 Task: Look for space in Sawara, Japan from 4th August, 2023 to 8th August, 2023 for 1 adult in price range Rs.10000 to Rs.15000. Place can be private room with 1  bedroom having 1 bed and 1 bathroom. Property type can be flatguest house, hotel. Amenities needed are: wifi. Booking option can be shelf check-in. Required host language is English.
Action: Mouse moved to (527, 137)
Screenshot: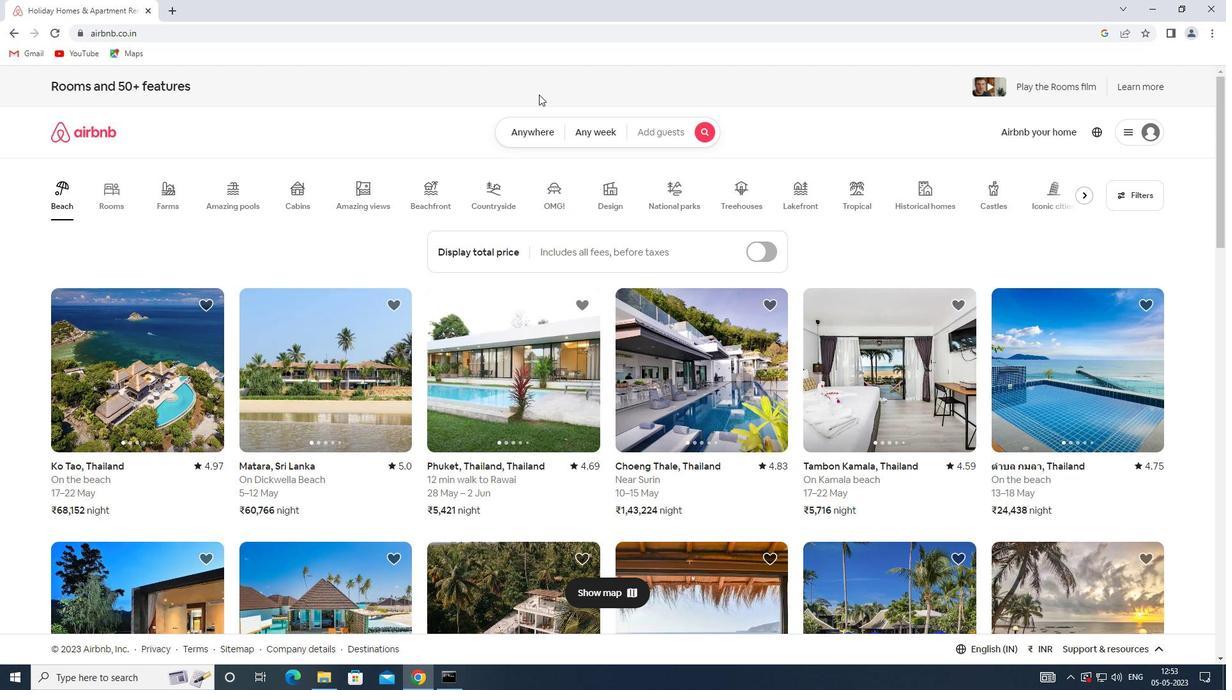 
Action: Mouse pressed left at (527, 137)
Screenshot: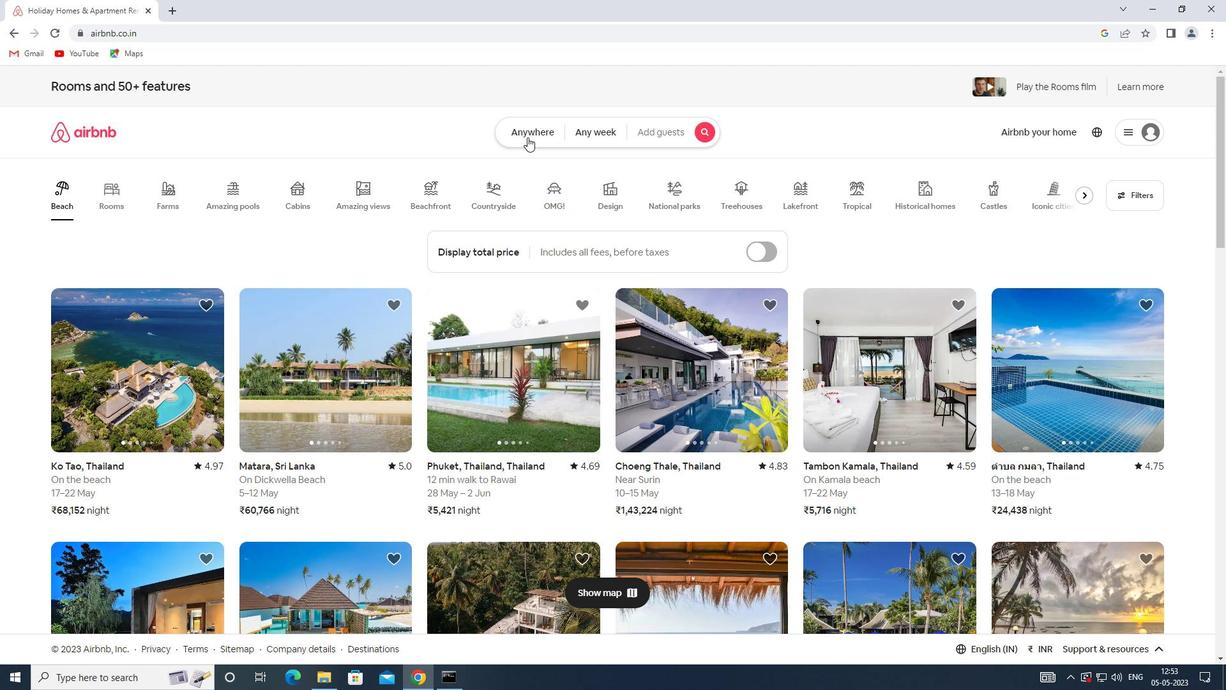 
Action: Mouse moved to (414, 175)
Screenshot: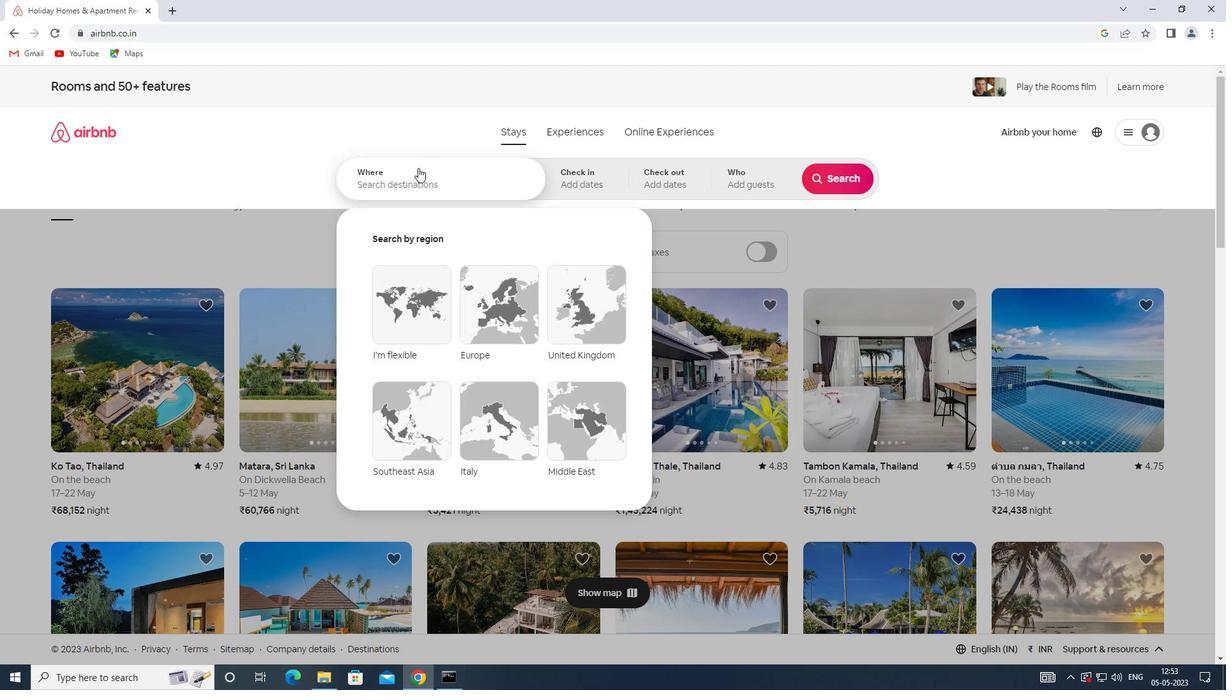 
Action: Mouse pressed left at (414, 175)
Screenshot: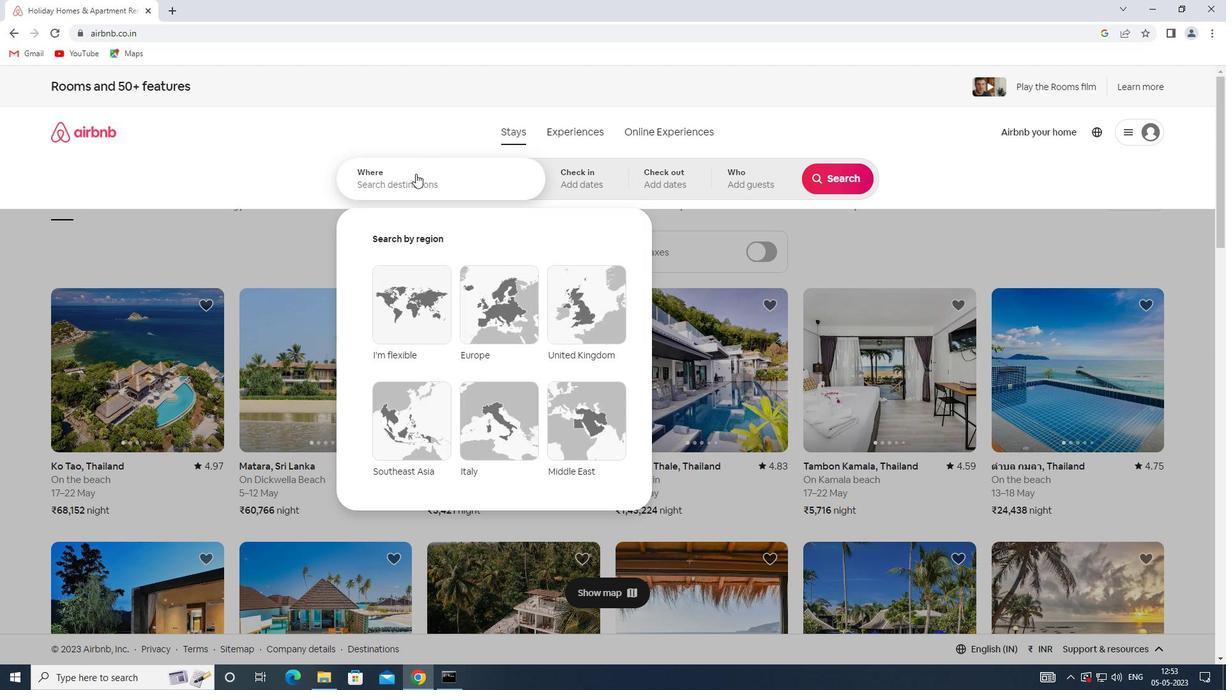 
Action: Key pressed <Key.shift>SAWARA,<Key.shift>JAPAN
Screenshot: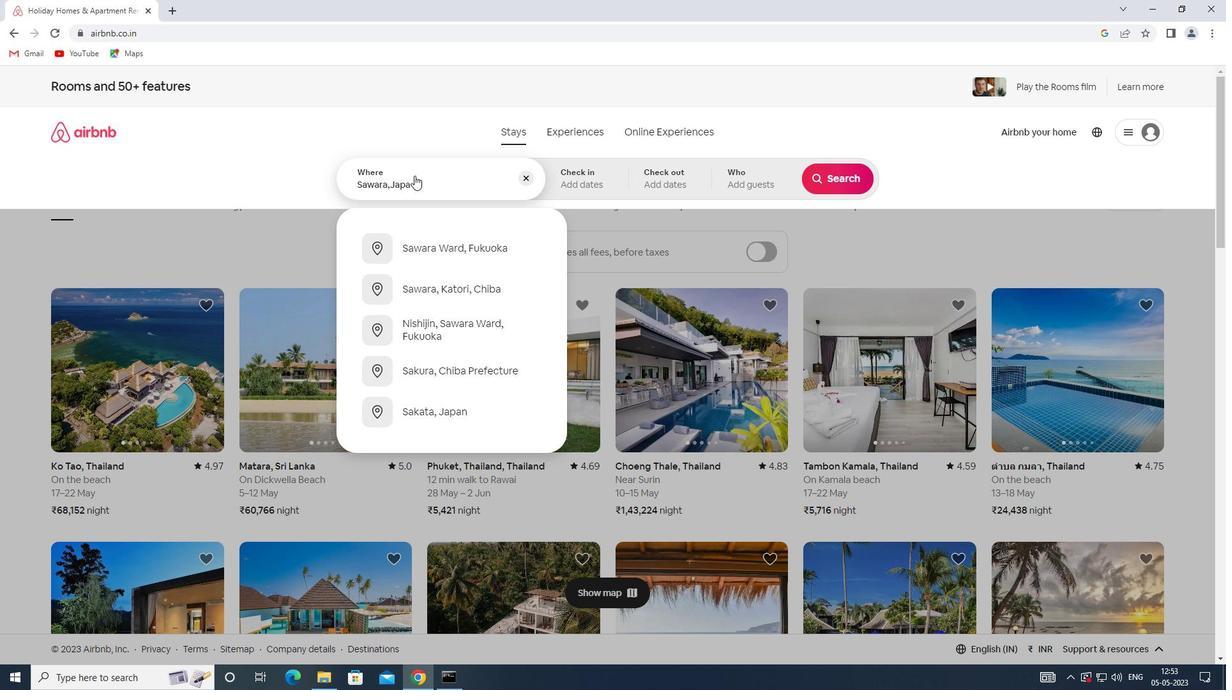 
Action: Mouse moved to (559, 191)
Screenshot: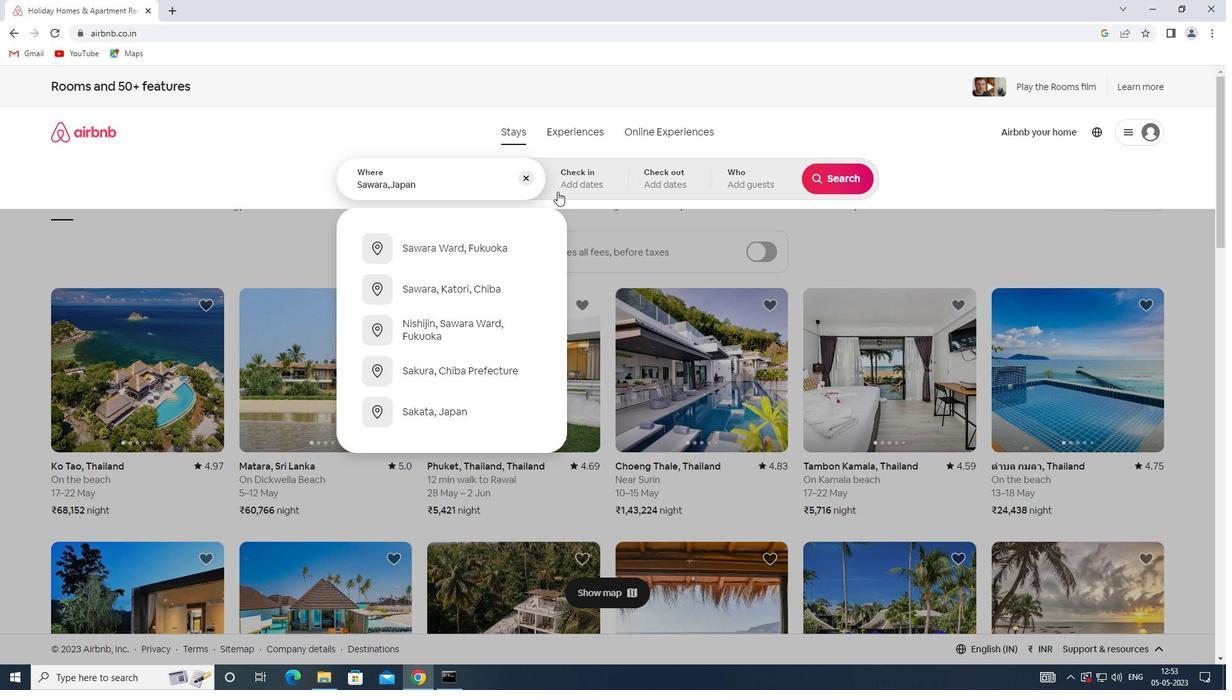 
Action: Mouse pressed left at (559, 191)
Screenshot: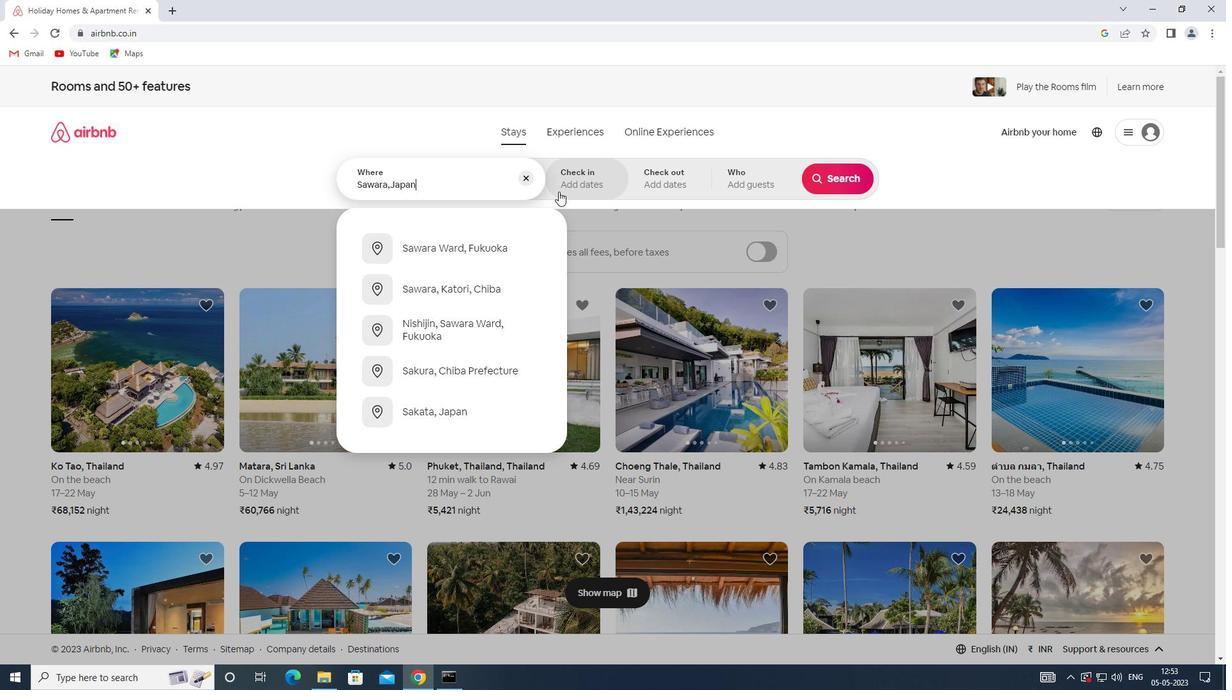 
Action: Mouse moved to (835, 282)
Screenshot: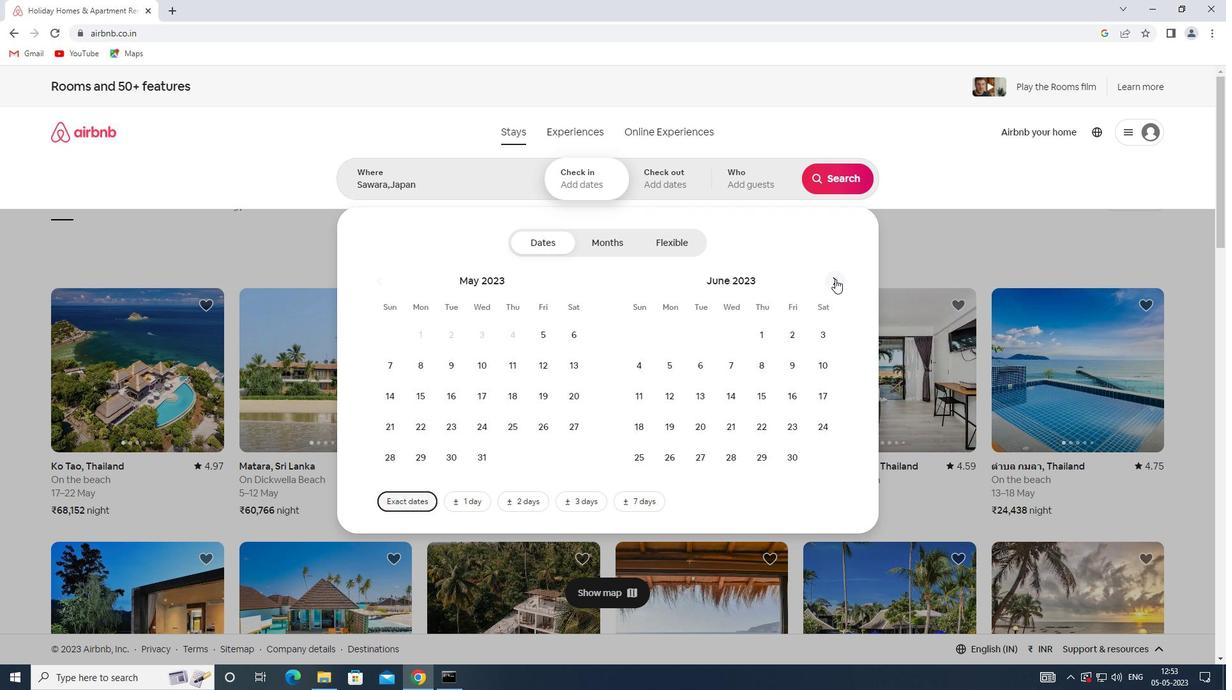 
Action: Mouse pressed left at (835, 282)
Screenshot: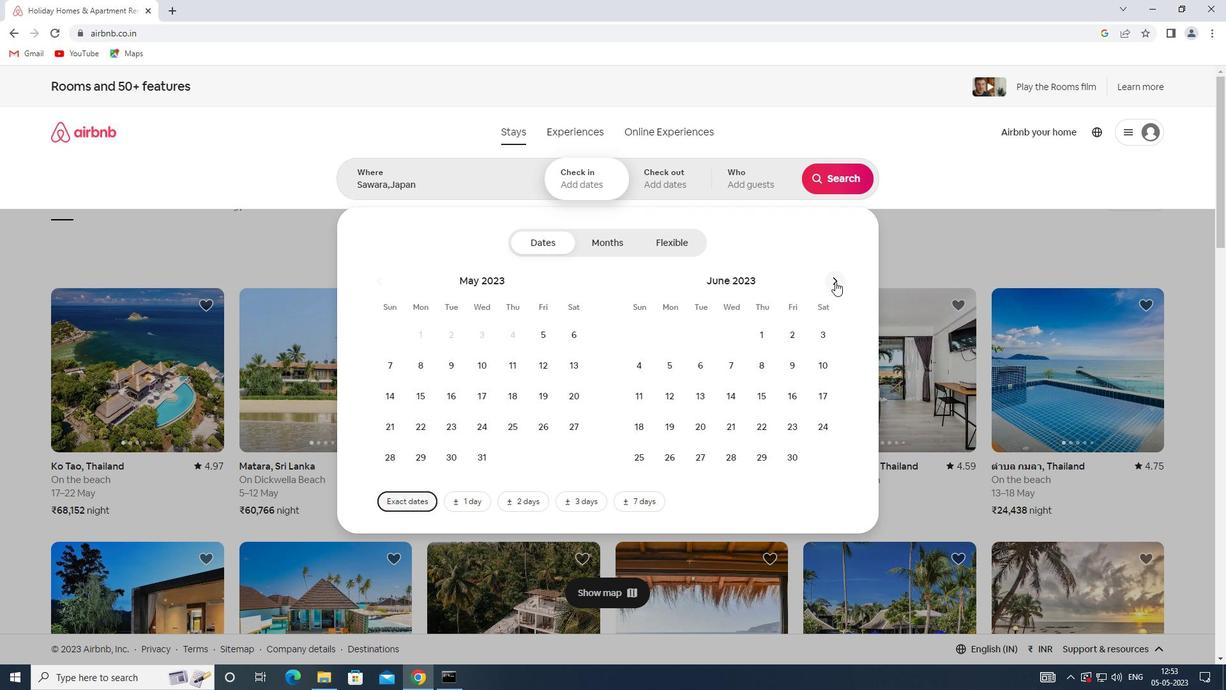 
Action: Mouse pressed left at (835, 282)
Screenshot: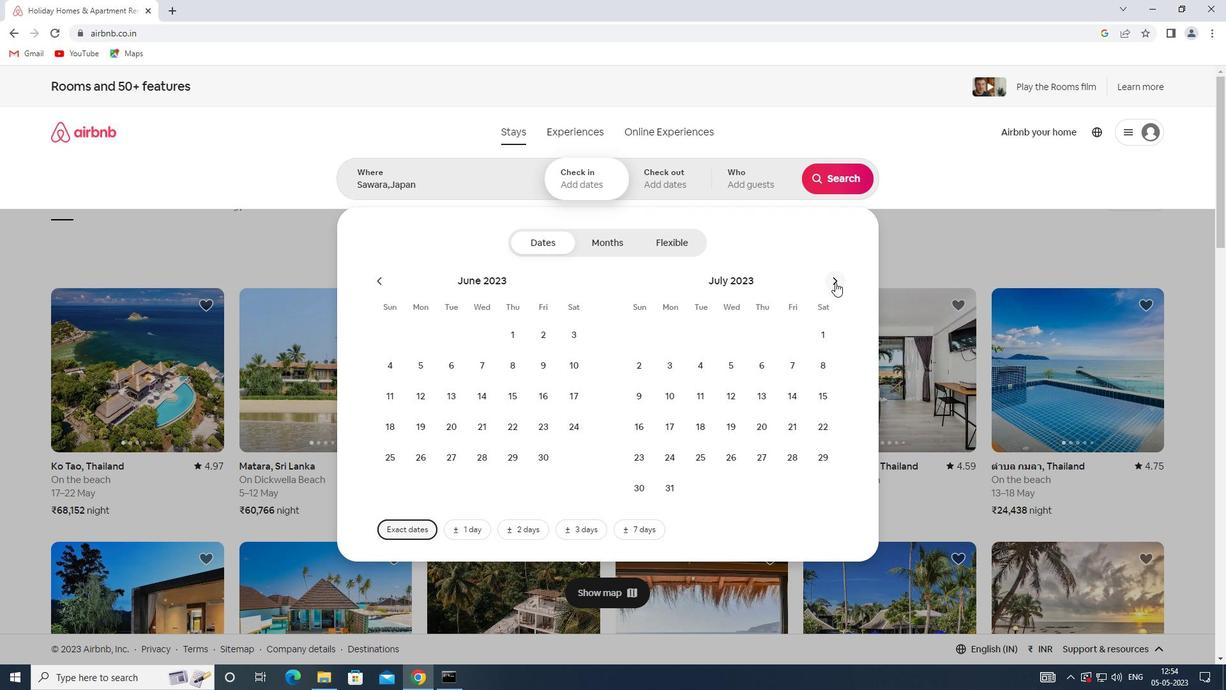 
Action: Mouse moved to (792, 339)
Screenshot: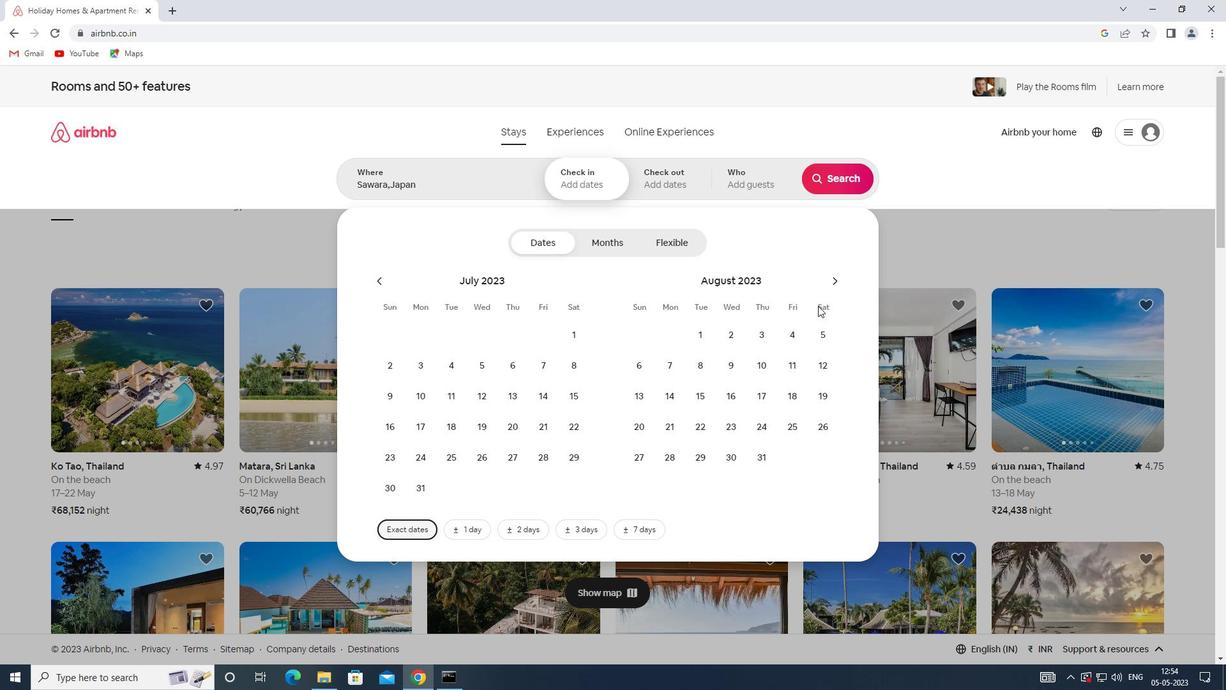 
Action: Mouse pressed left at (792, 339)
Screenshot: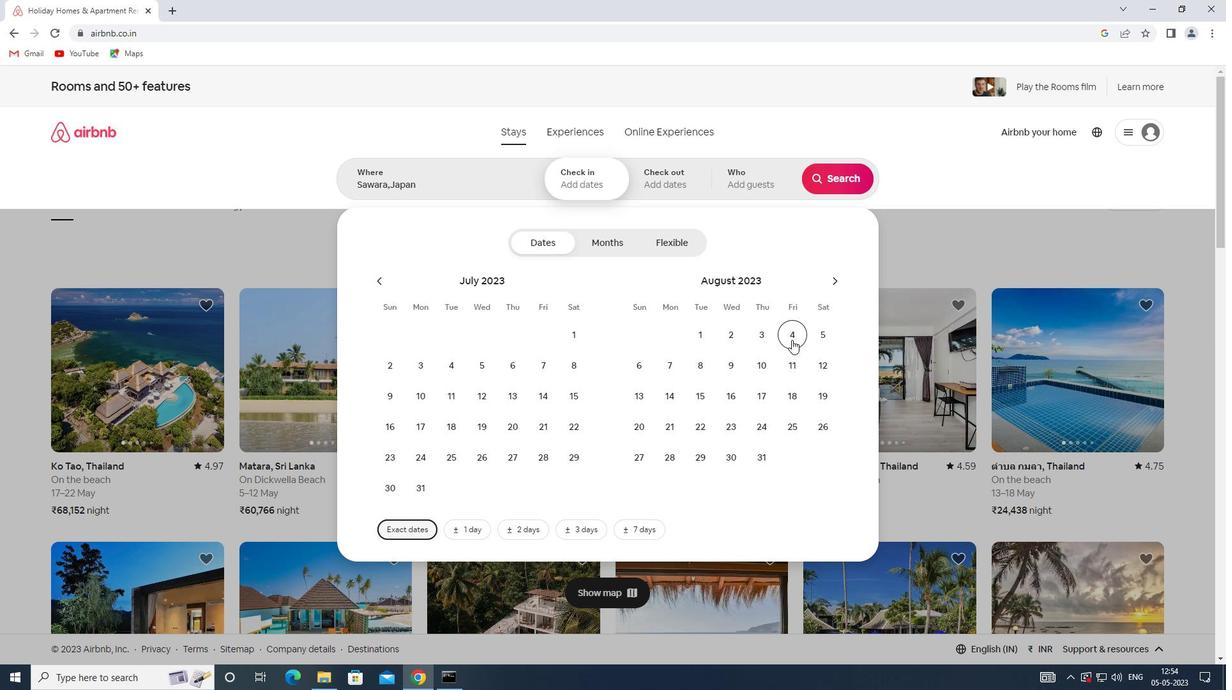 
Action: Mouse moved to (703, 373)
Screenshot: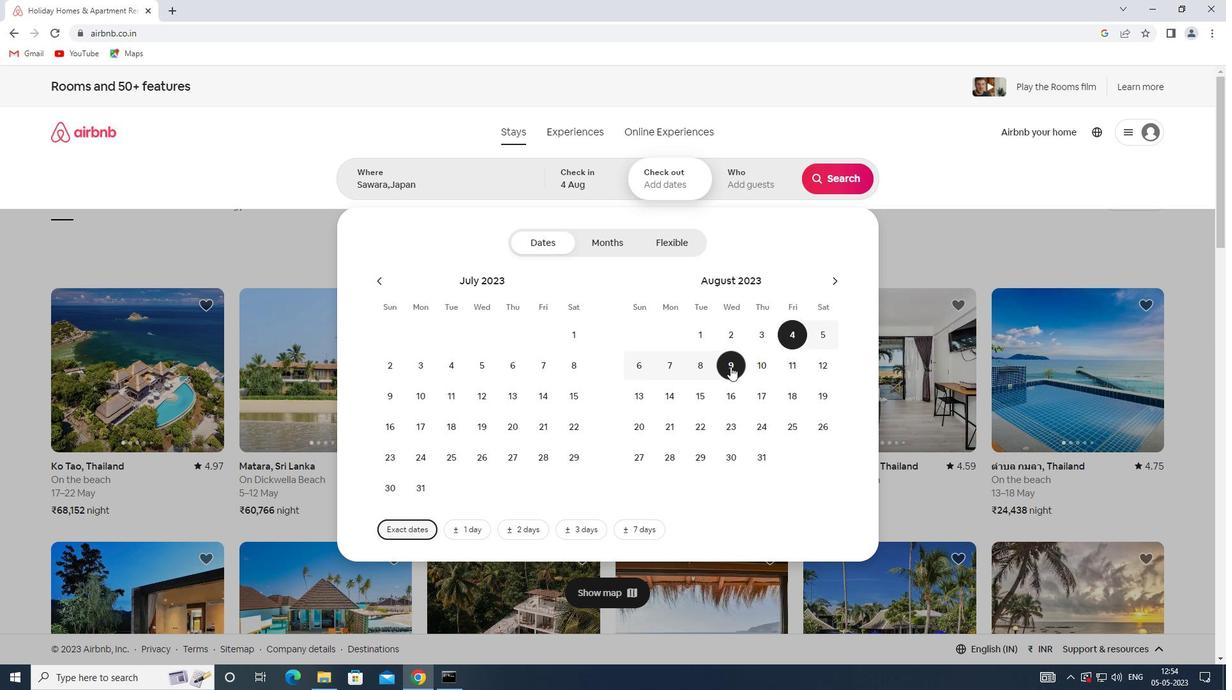 
Action: Mouse pressed left at (703, 373)
Screenshot: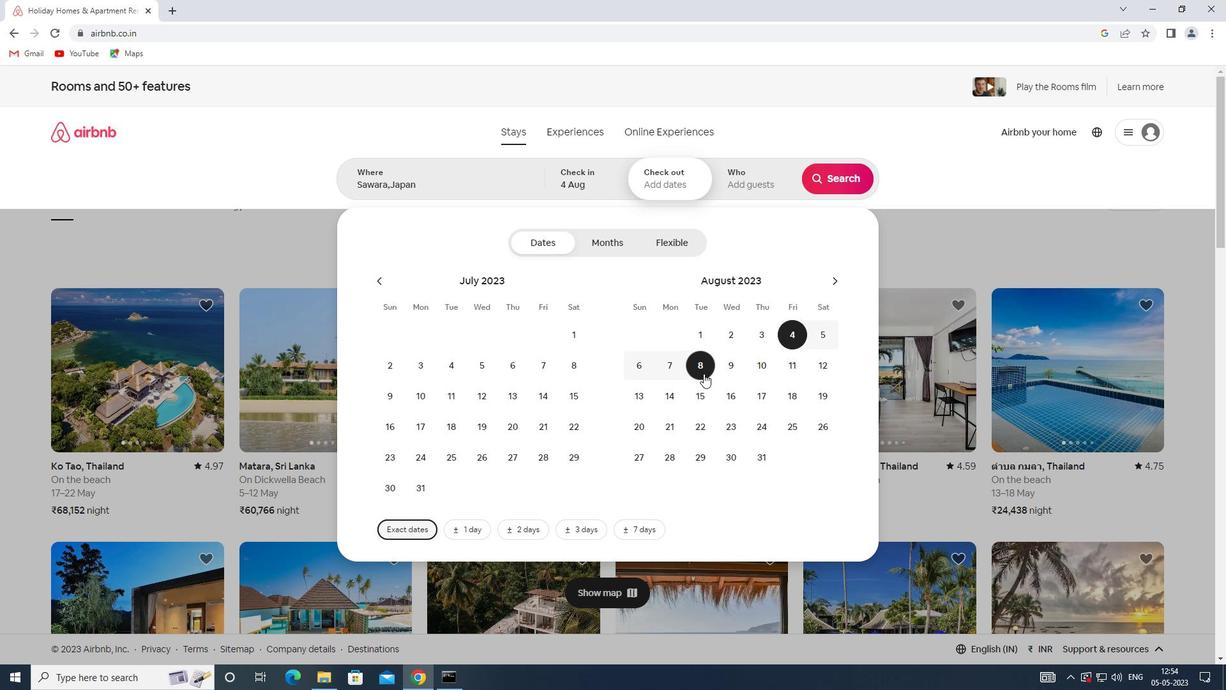 
Action: Mouse moved to (748, 184)
Screenshot: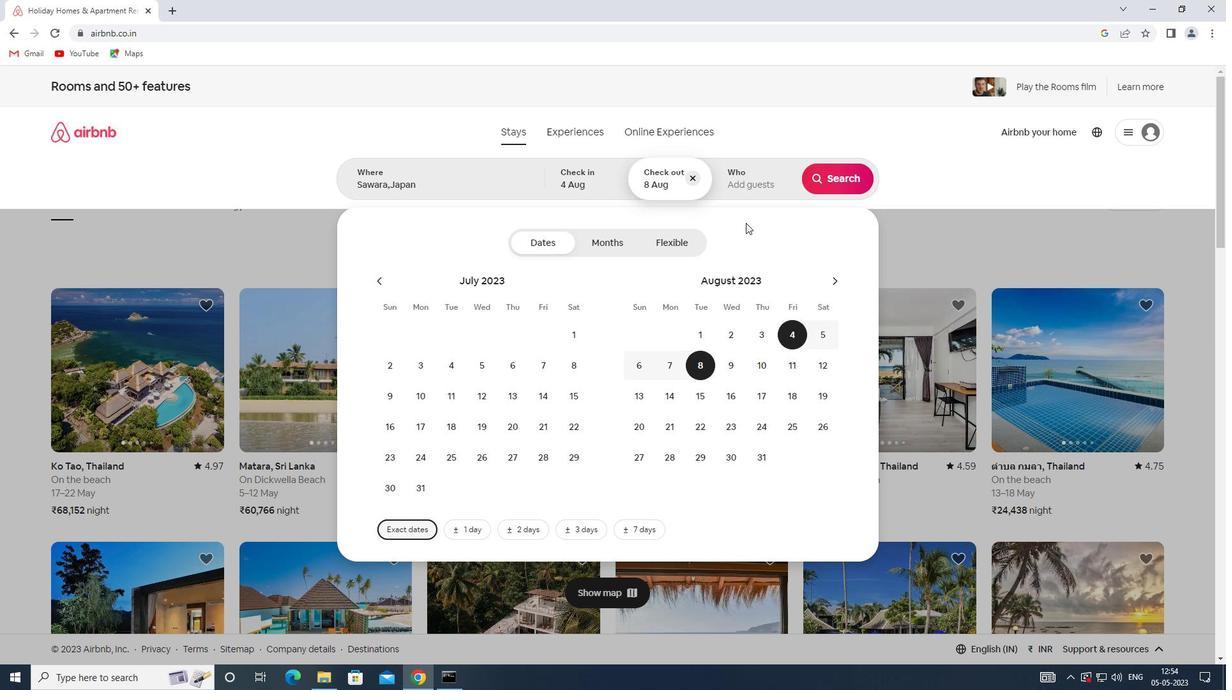 
Action: Mouse pressed left at (748, 184)
Screenshot: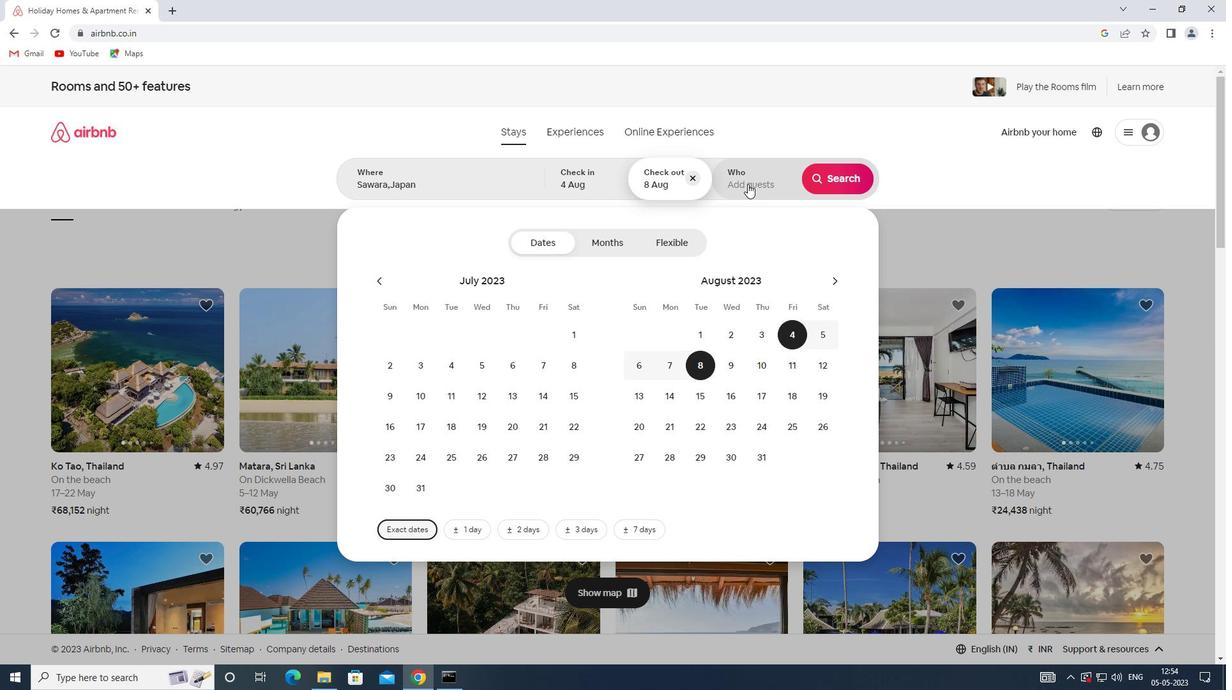
Action: Mouse moved to (835, 248)
Screenshot: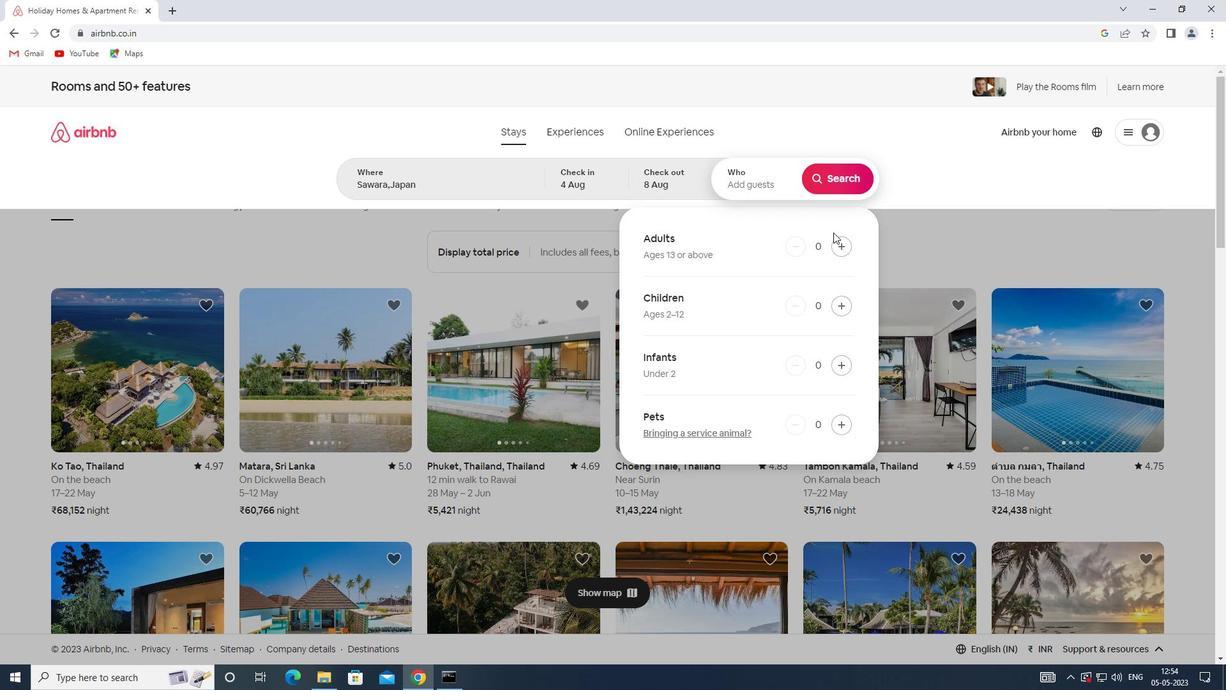 
Action: Mouse pressed left at (835, 248)
Screenshot: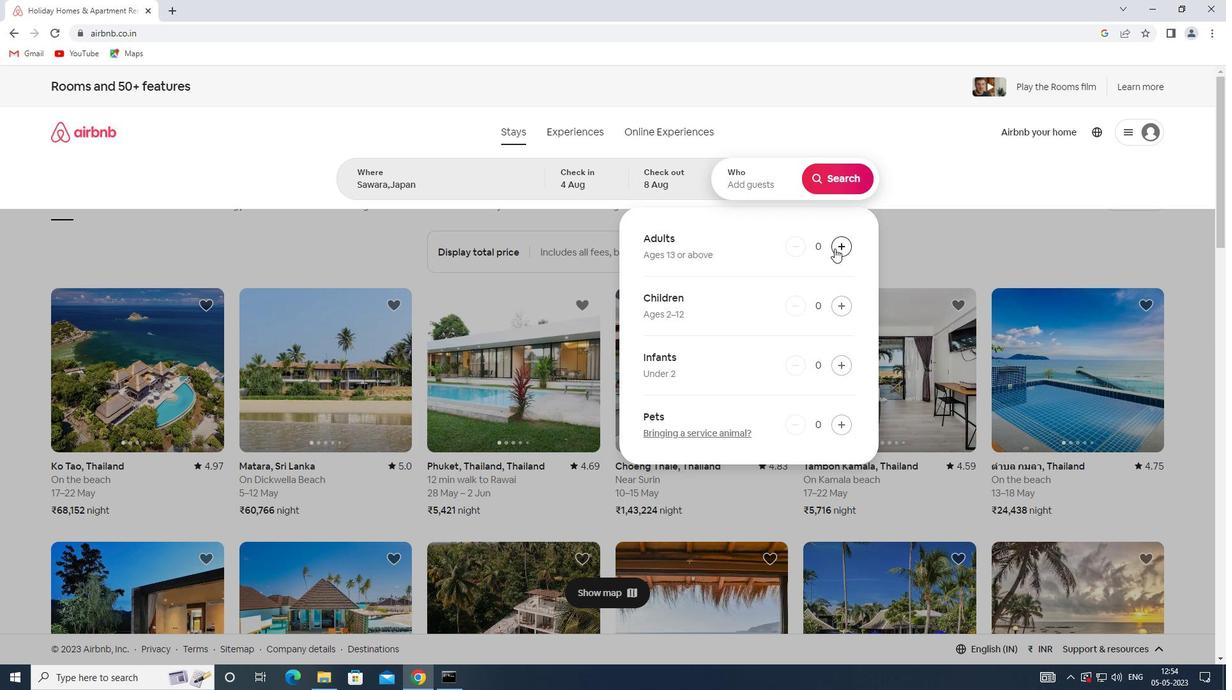 
Action: Mouse moved to (840, 177)
Screenshot: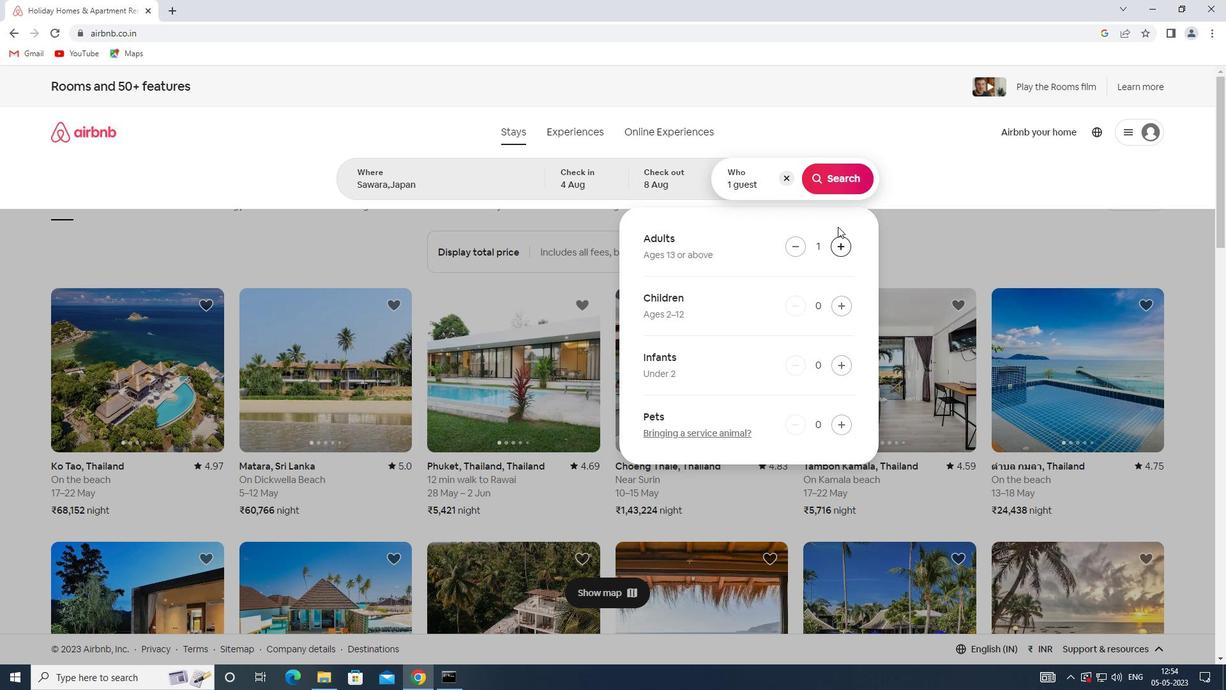
Action: Mouse pressed left at (840, 177)
Screenshot: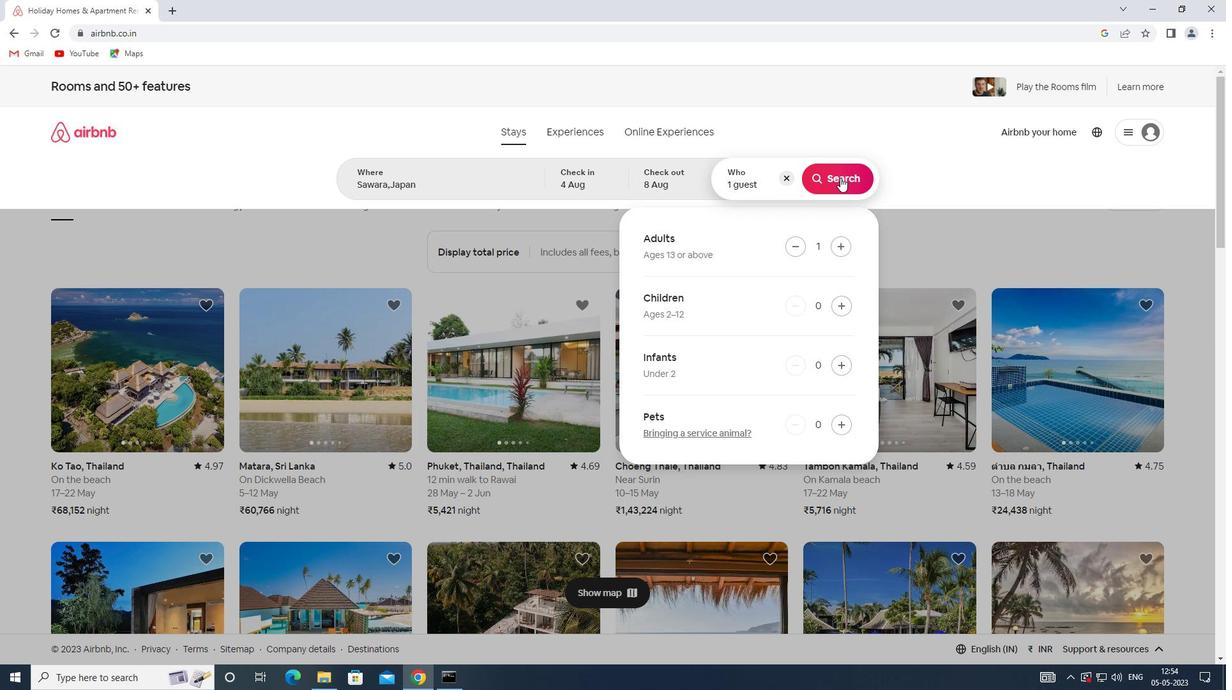 
Action: Mouse moved to (1173, 137)
Screenshot: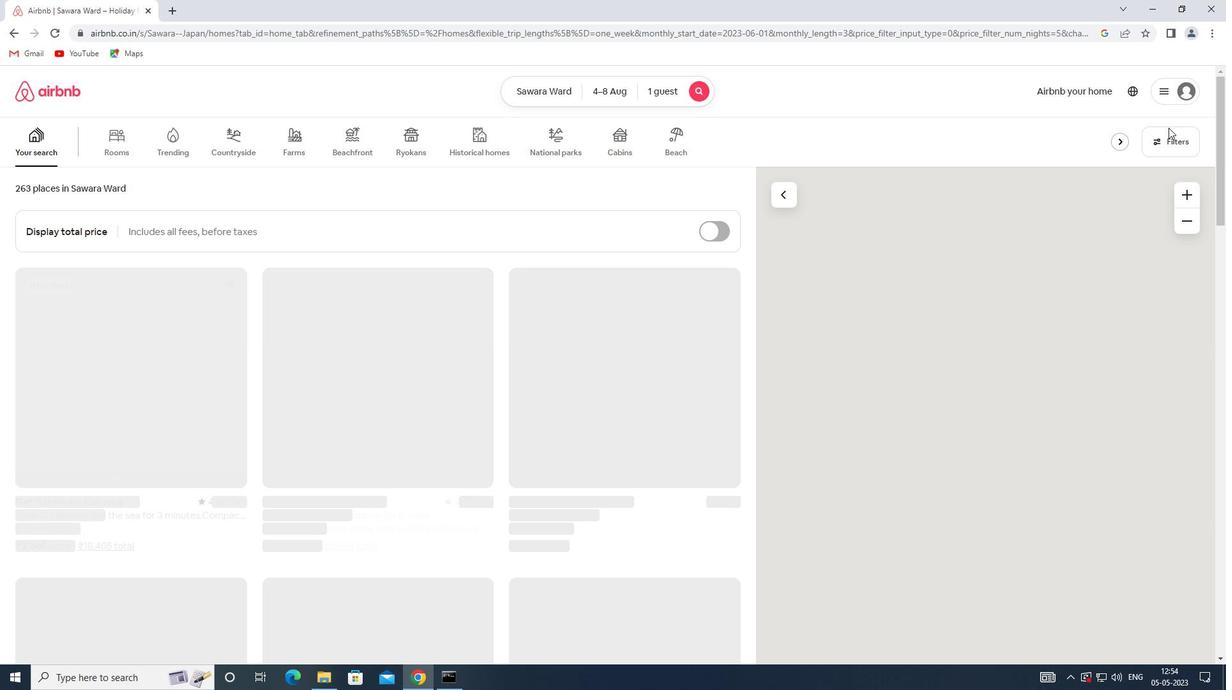 
Action: Mouse pressed left at (1173, 137)
Screenshot: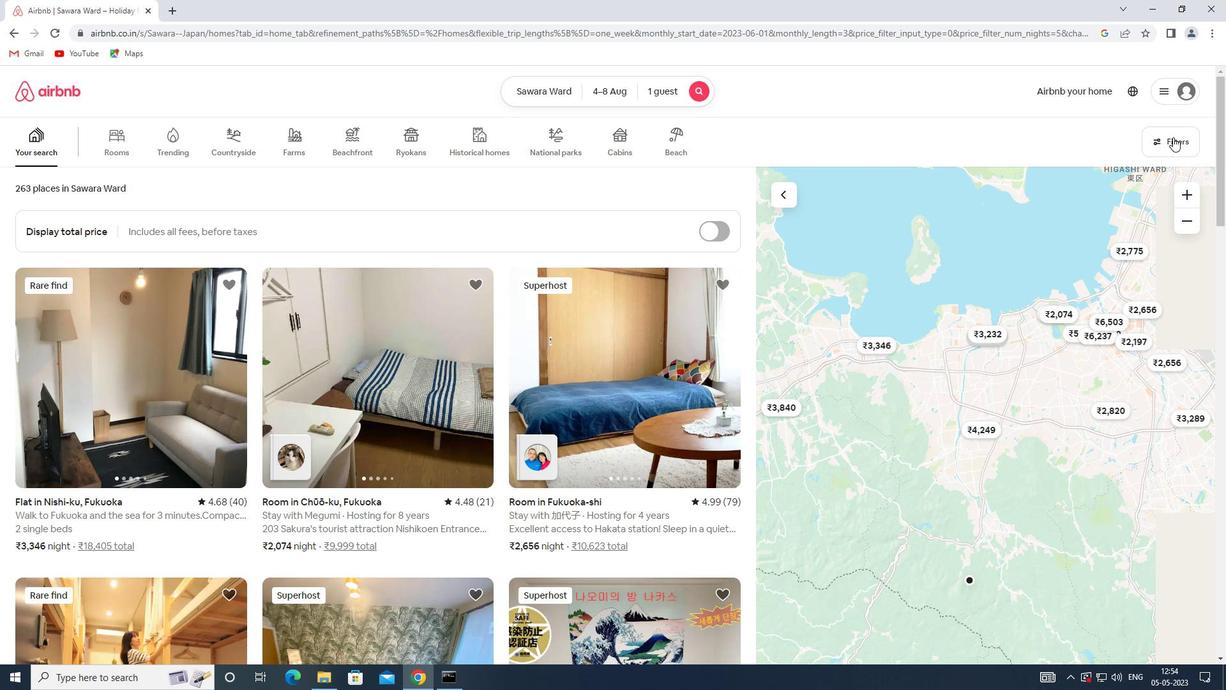 
Action: Mouse moved to (442, 455)
Screenshot: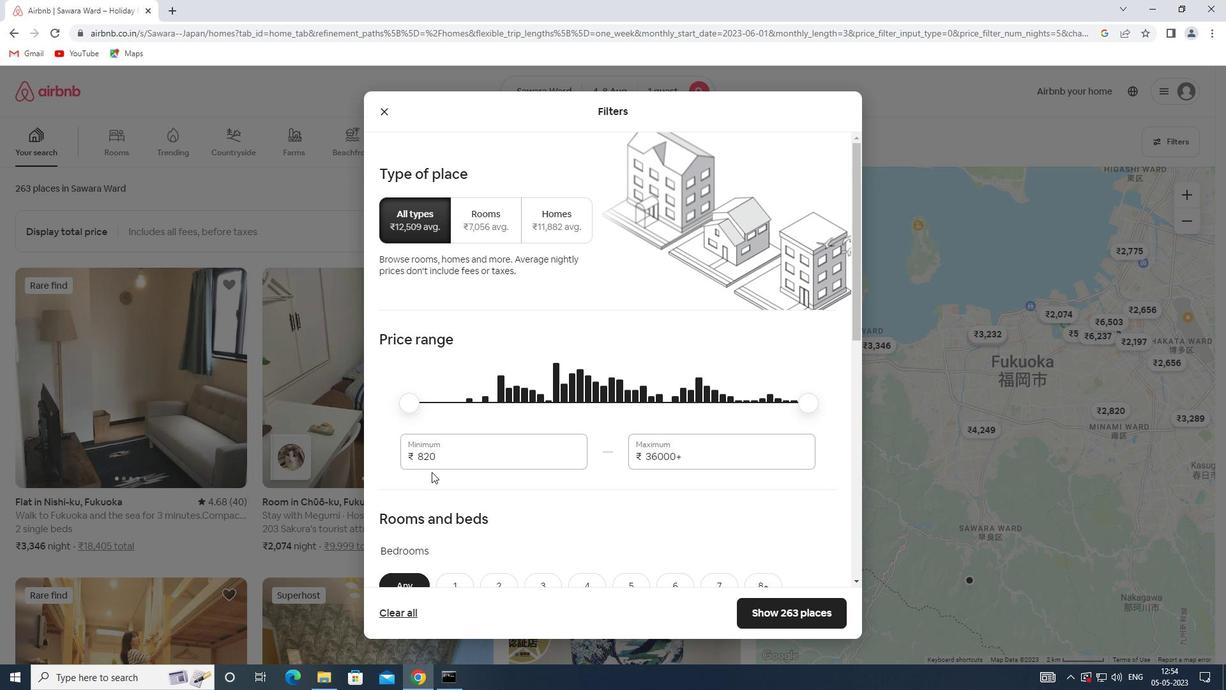 
Action: Mouse pressed left at (442, 455)
Screenshot: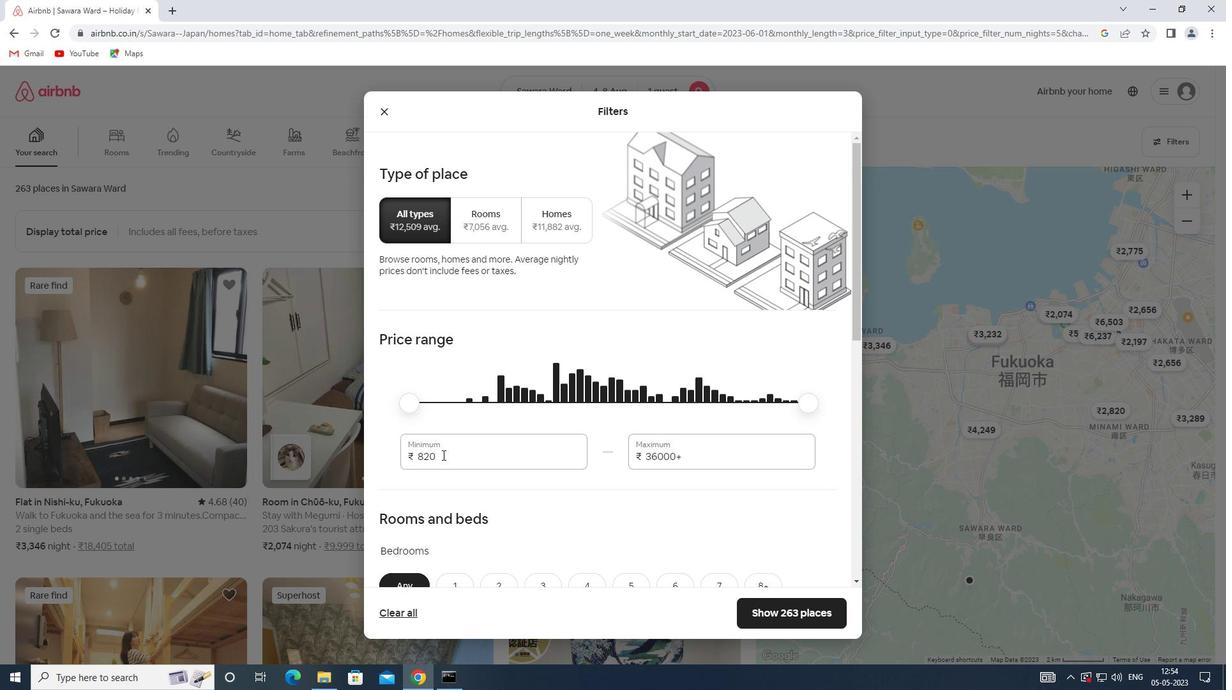 
Action: Mouse moved to (407, 454)
Screenshot: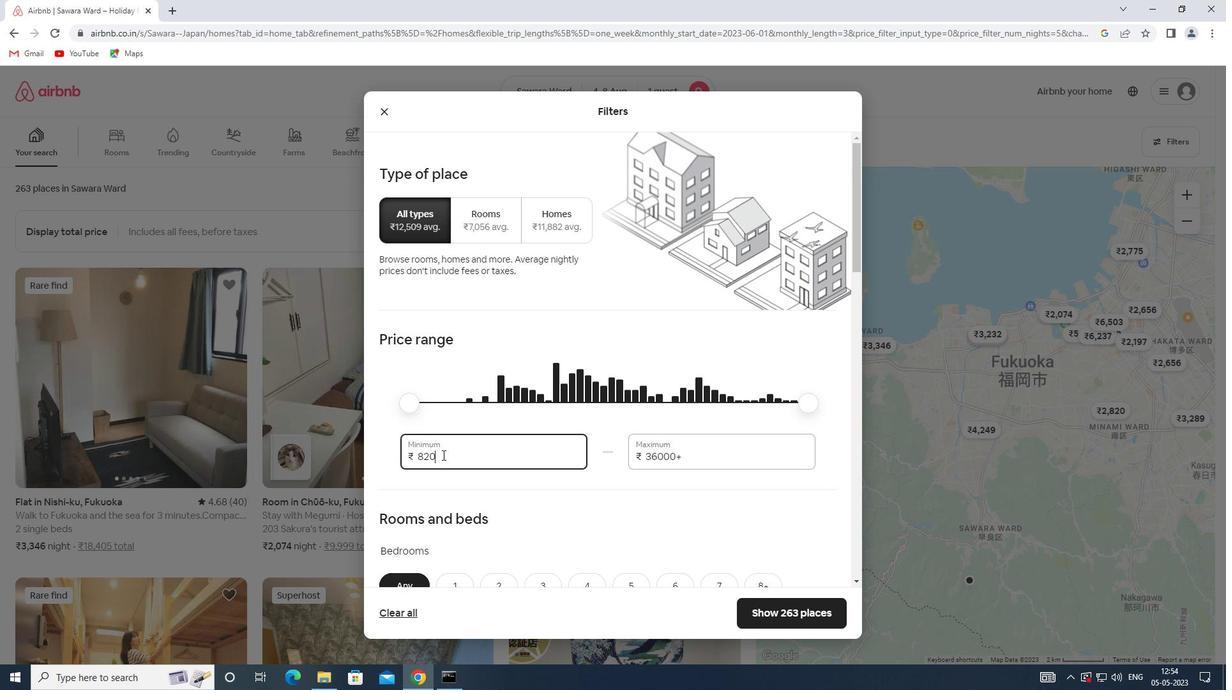 
Action: Key pressed 10000
Screenshot: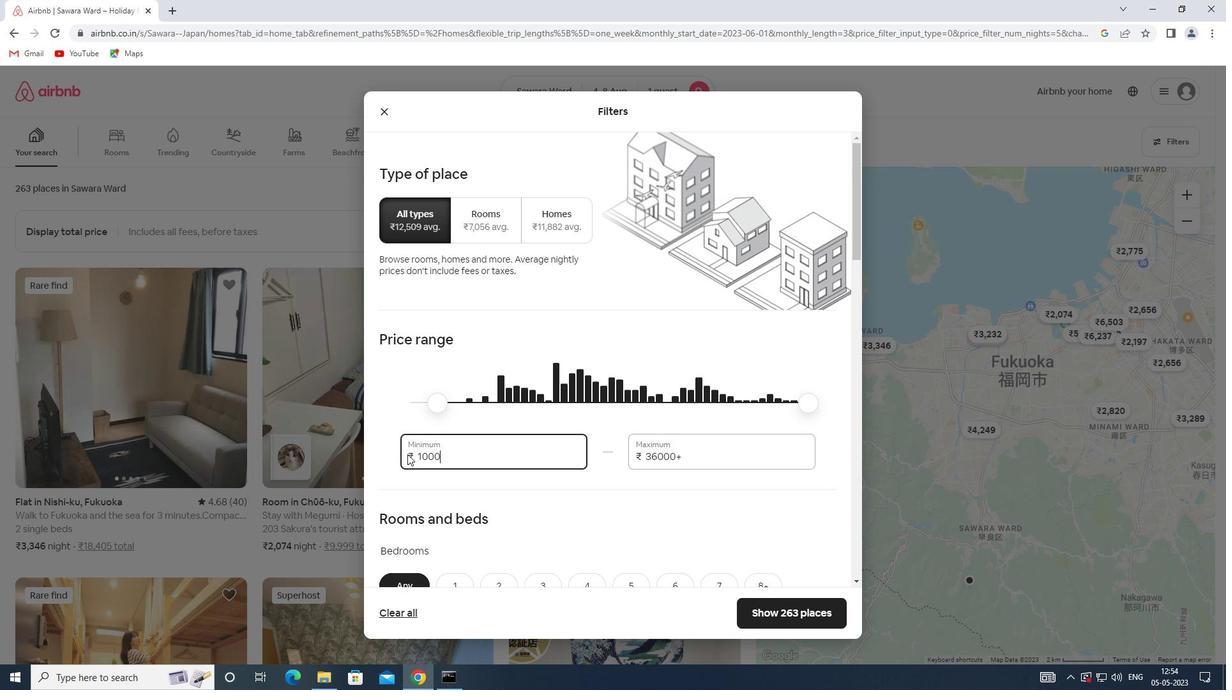 
Action: Mouse moved to (695, 458)
Screenshot: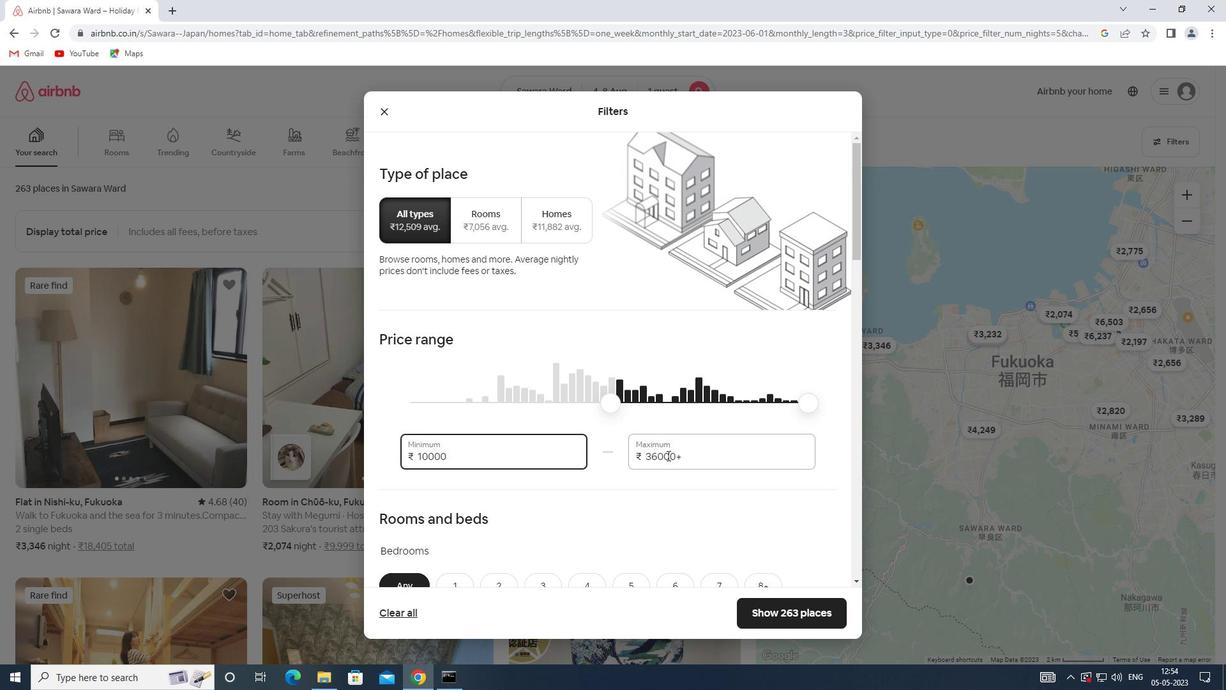 
Action: Mouse pressed left at (695, 458)
Screenshot: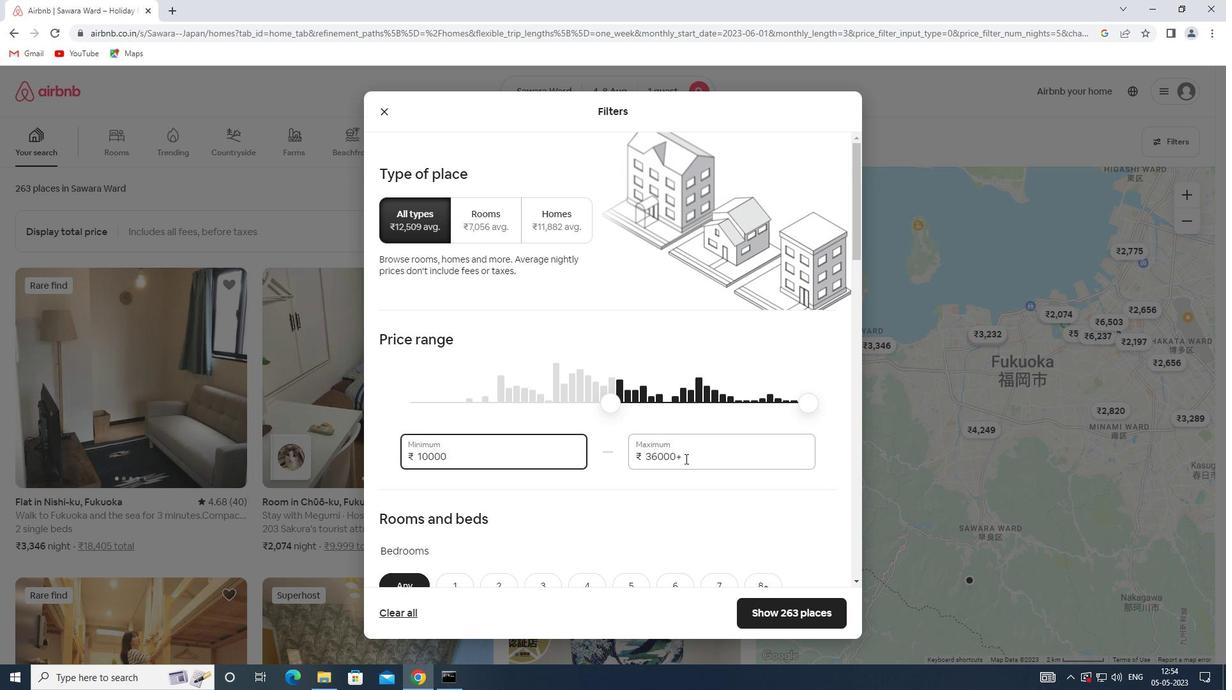 
Action: Mouse moved to (592, 460)
Screenshot: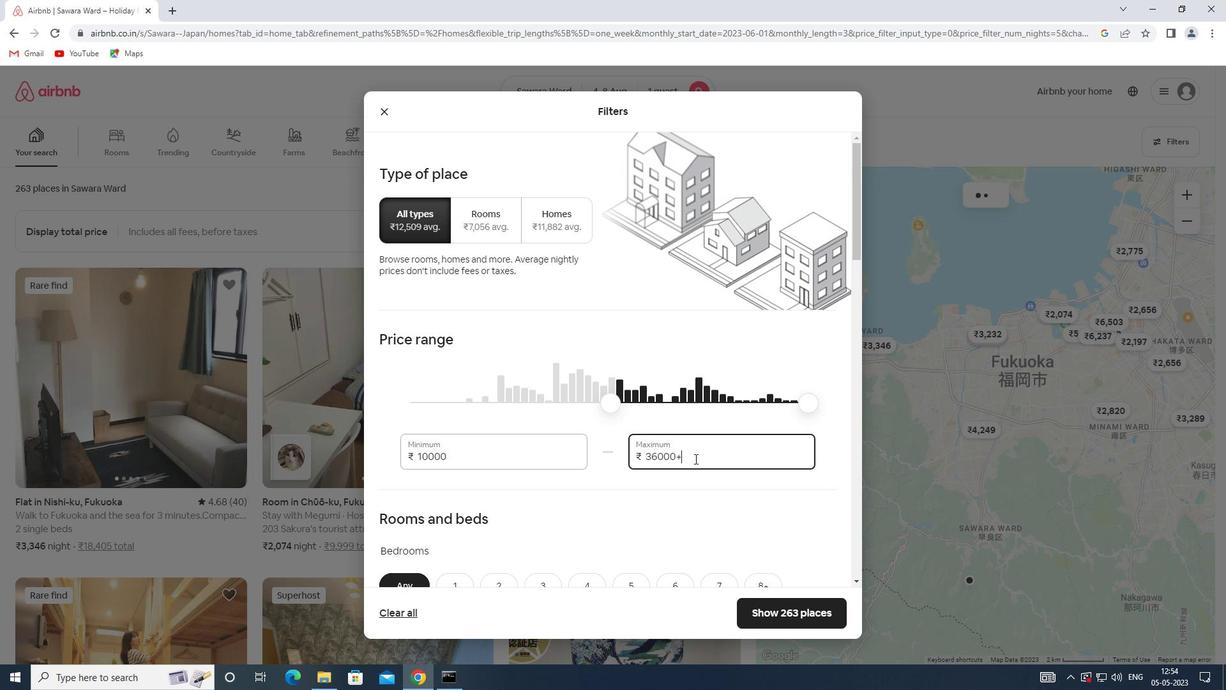 
Action: Key pressed 15000
Screenshot: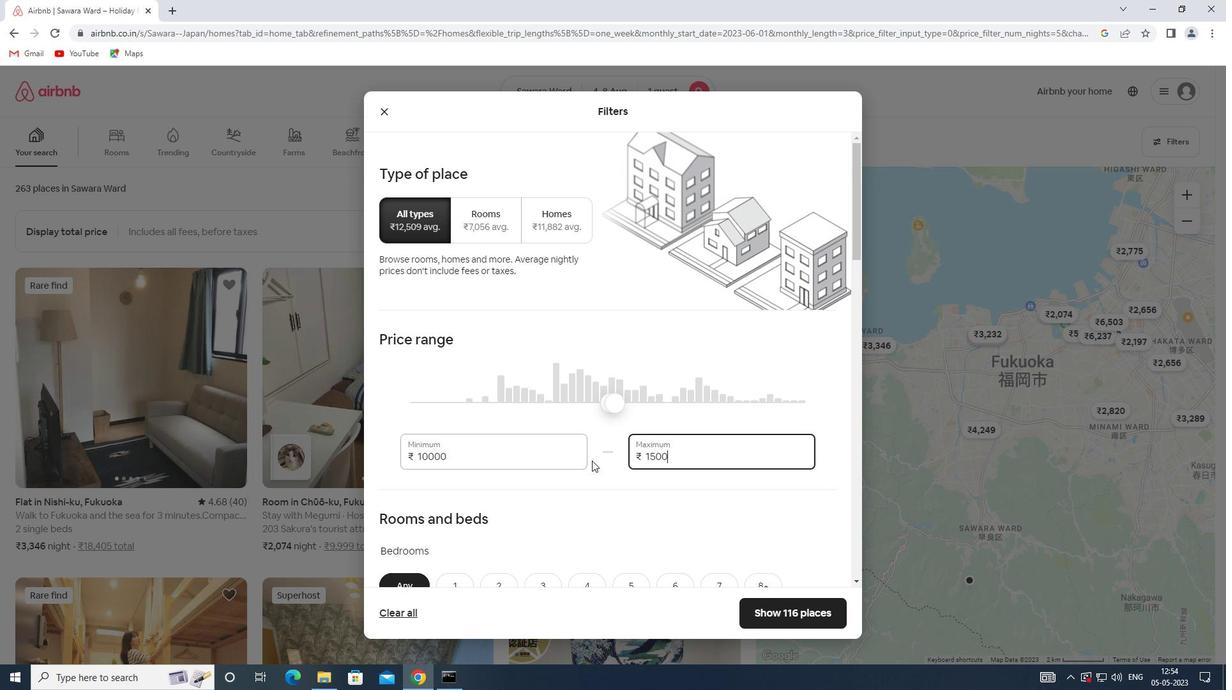 
Action: Mouse moved to (559, 479)
Screenshot: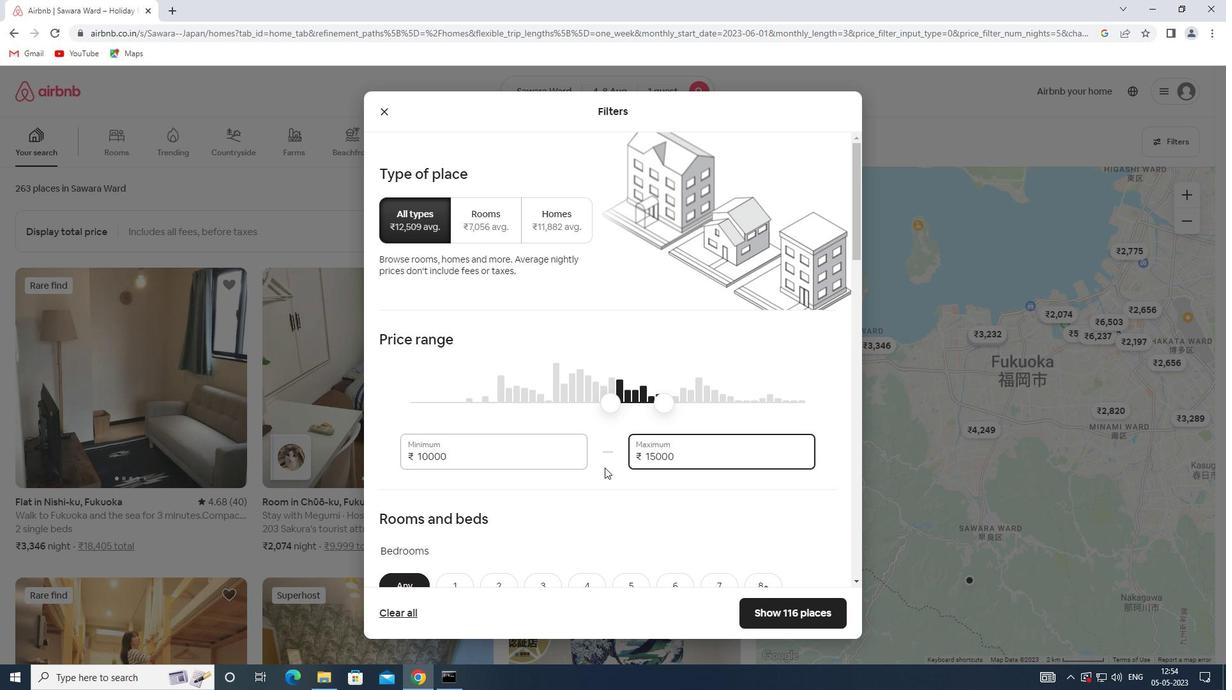 
Action: Mouse scrolled (559, 478) with delta (0, 0)
Screenshot: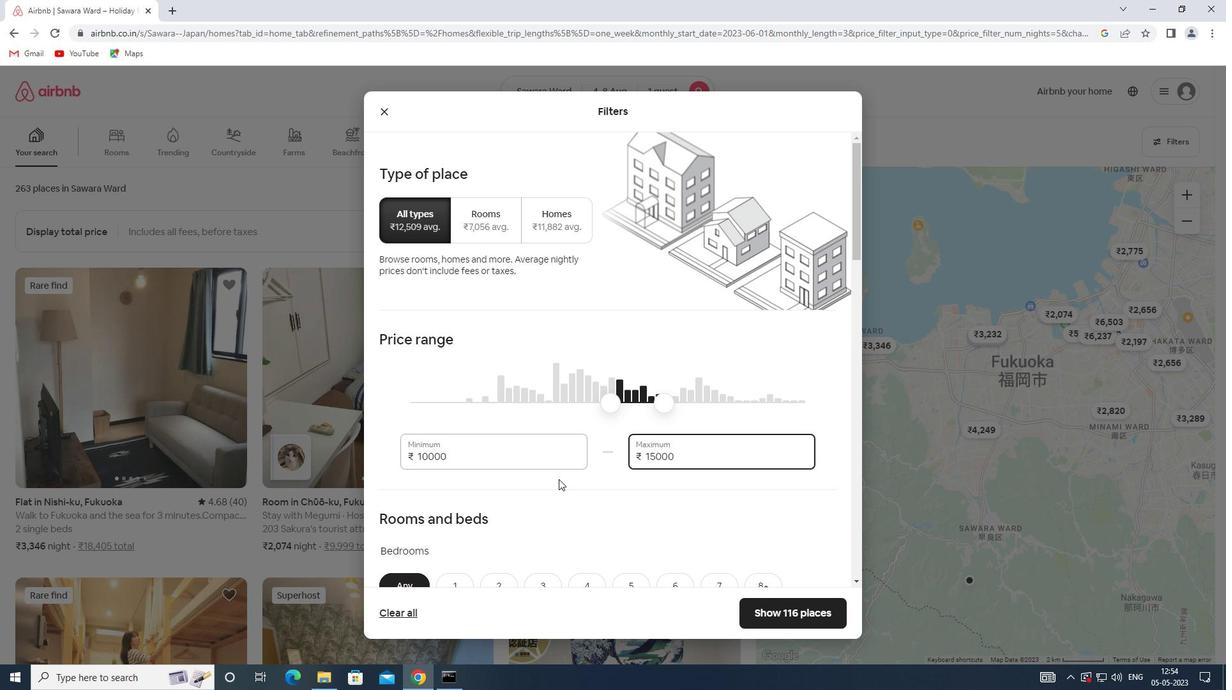 
Action: Mouse scrolled (559, 478) with delta (0, 0)
Screenshot: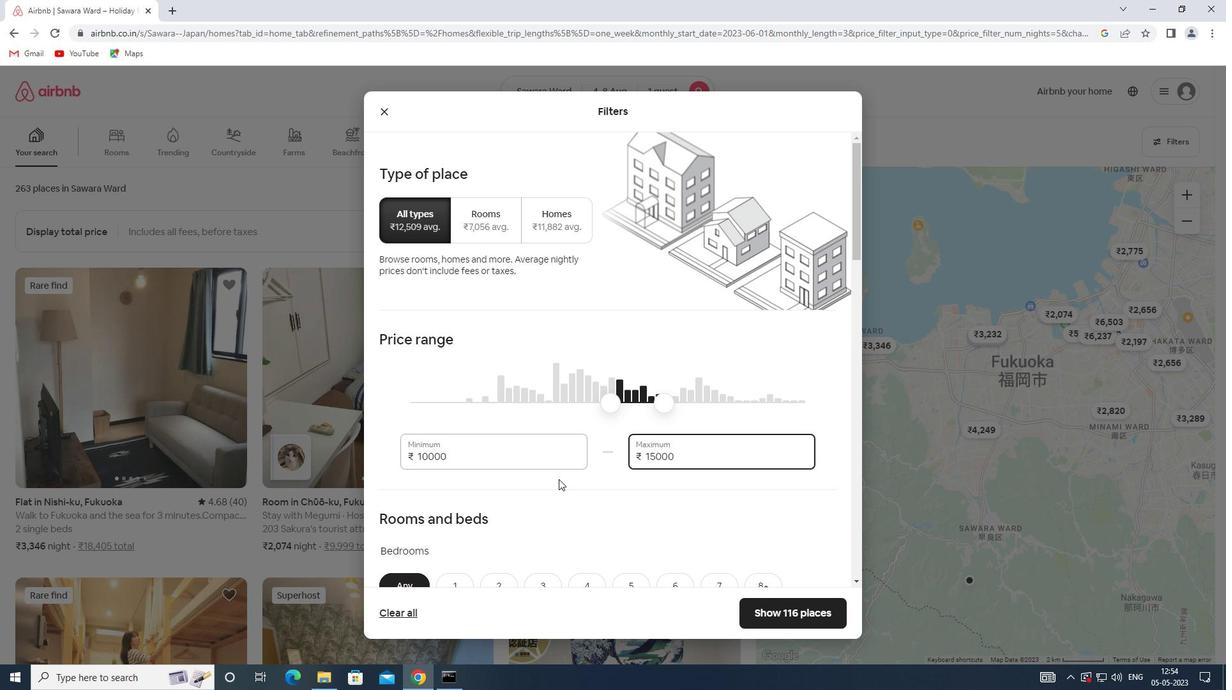 
Action: Mouse scrolled (559, 478) with delta (0, 0)
Screenshot: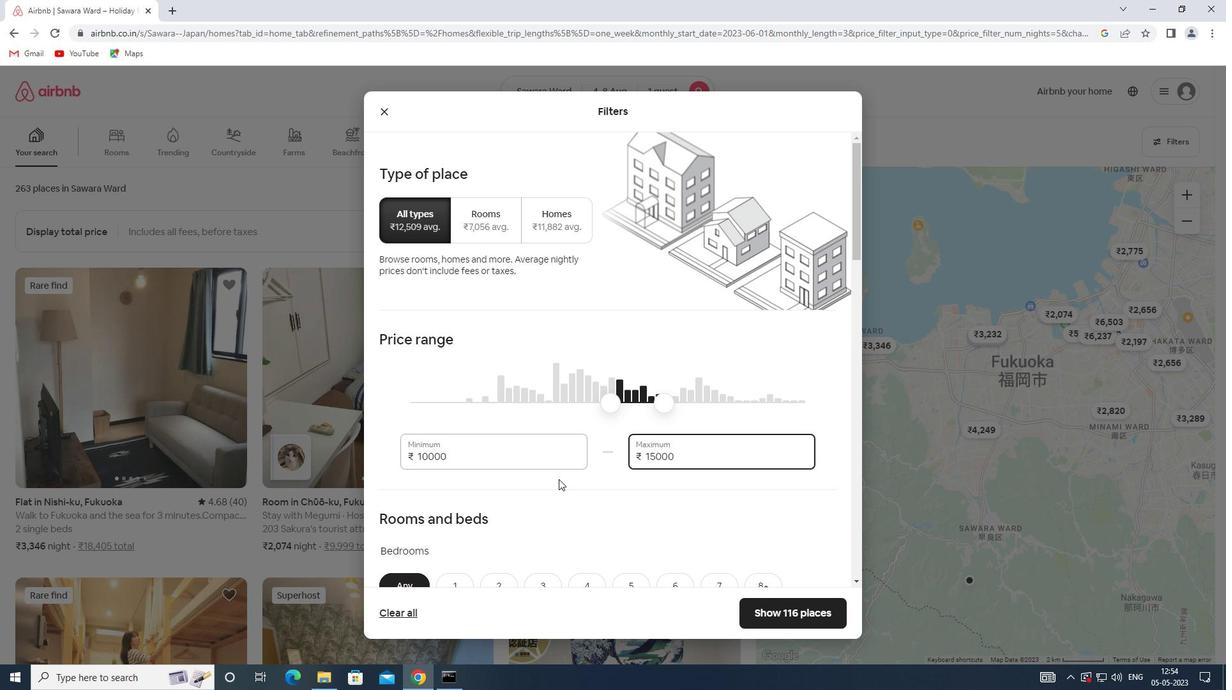 
Action: Mouse moved to (458, 400)
Screenshot: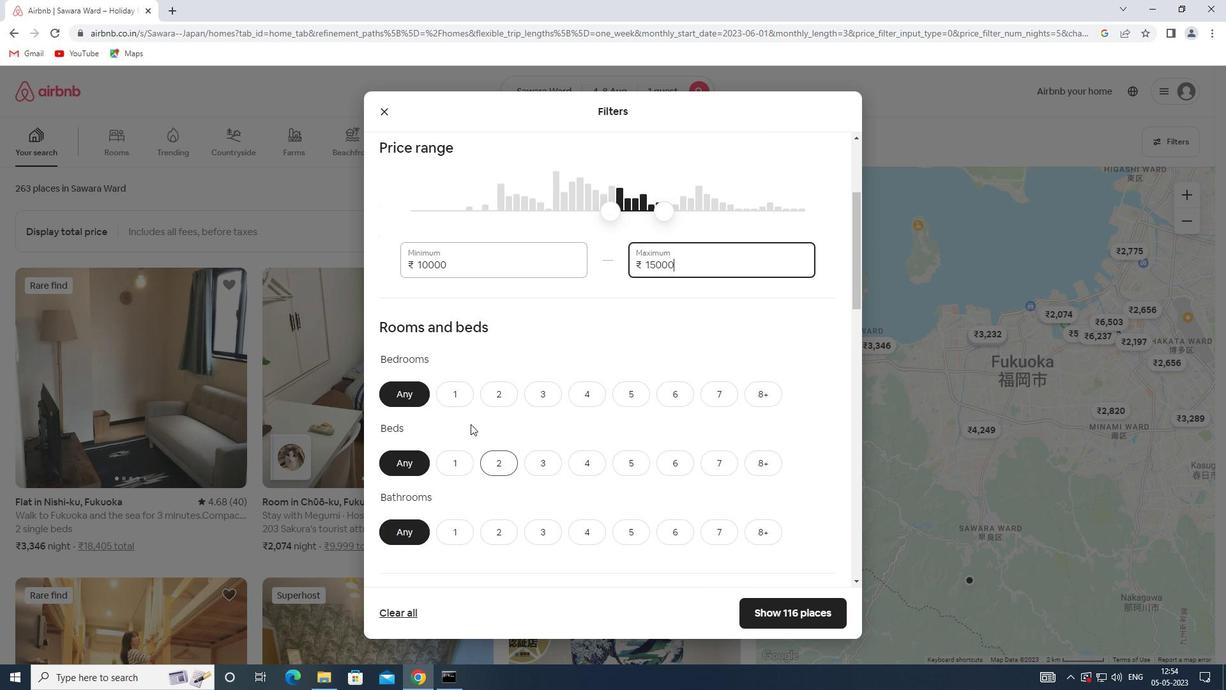 
Action: Mouse pressed left at (458, 400)
Screenshot: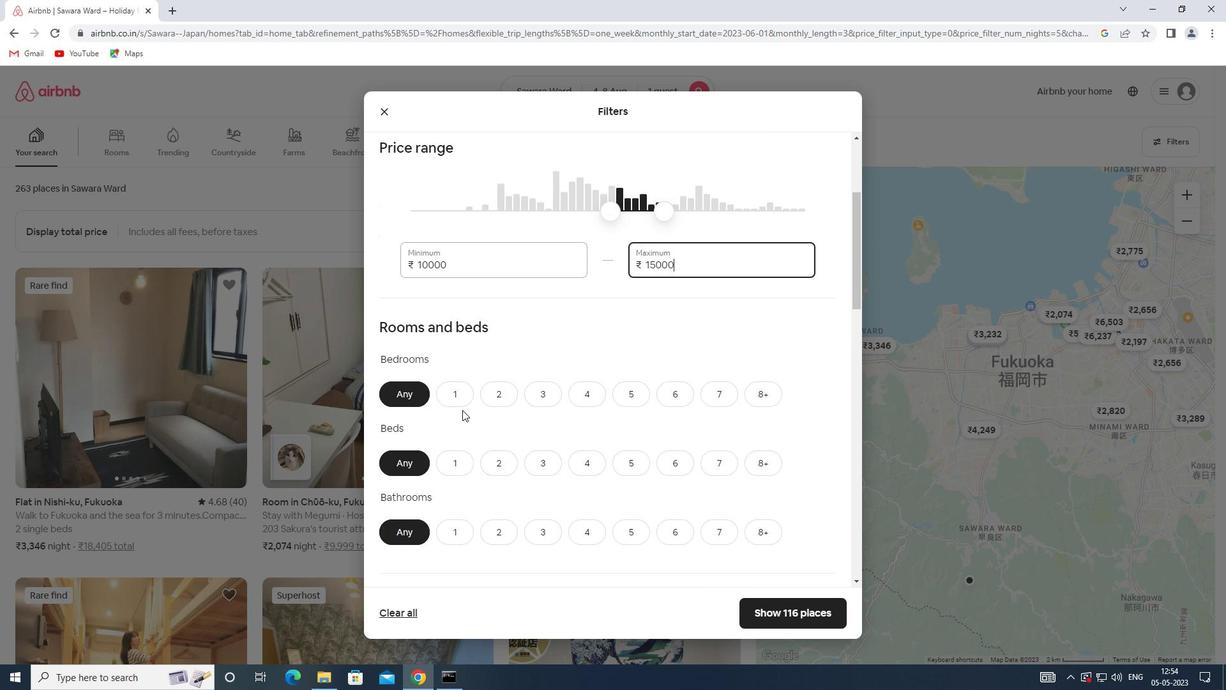 
Action: Mouse moved to (447, 460)
Screenshot: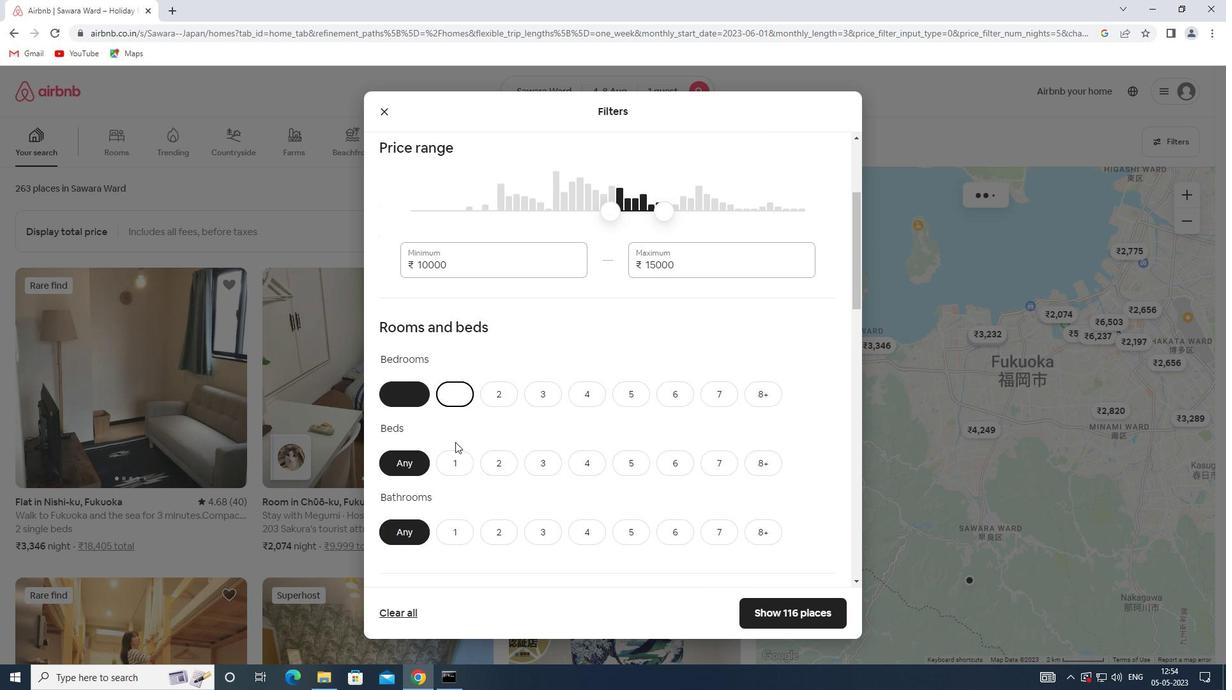 
Action: Mouse pressed left at (447, 460)
Screenshot: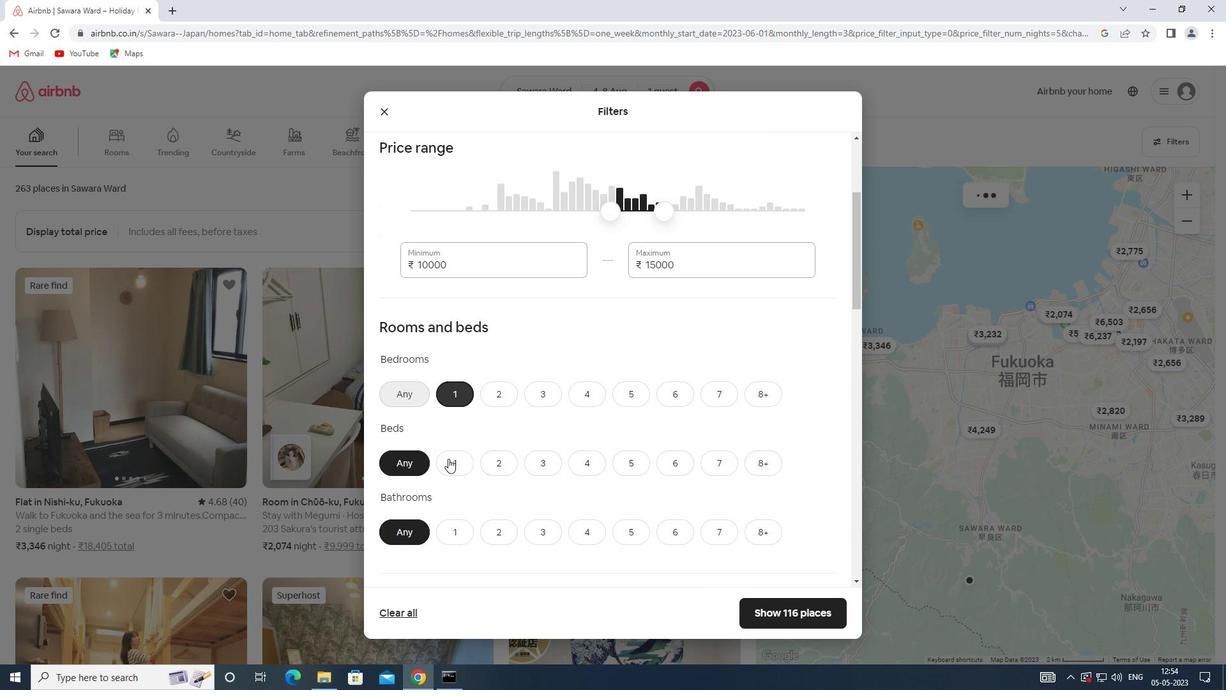 
Action: Mouse moved to (458, 531)
Screenshot: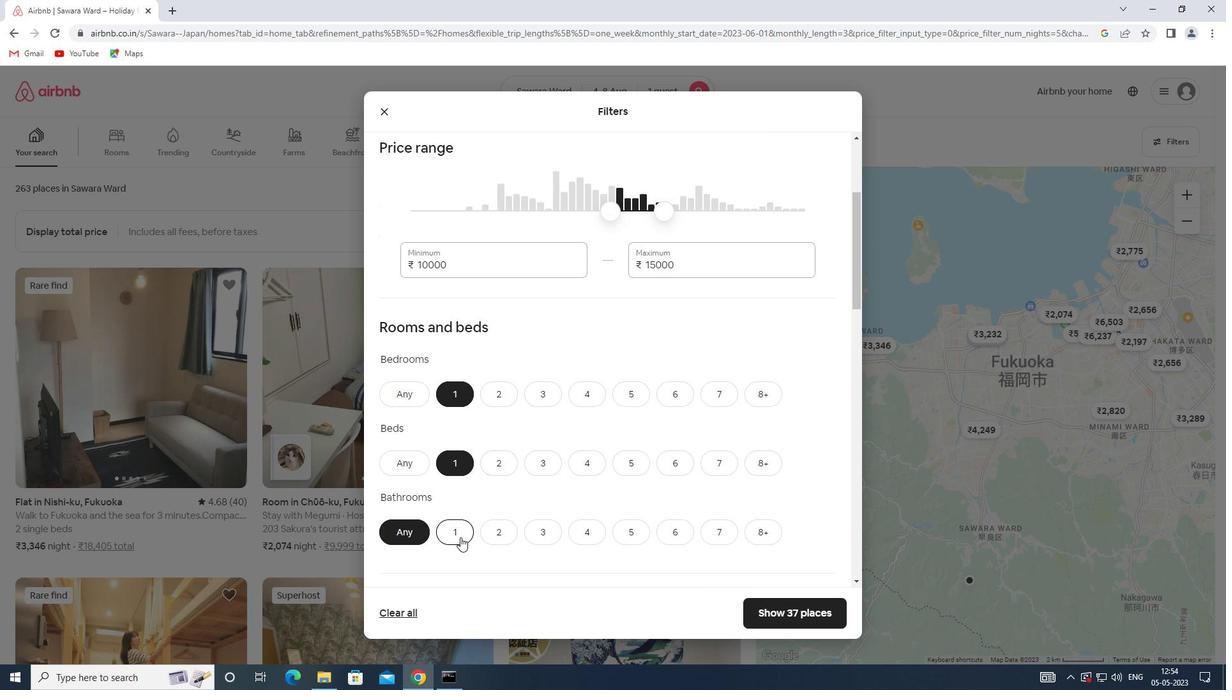 
Action: Mouse pressed left at (458, 531)
Screenshot: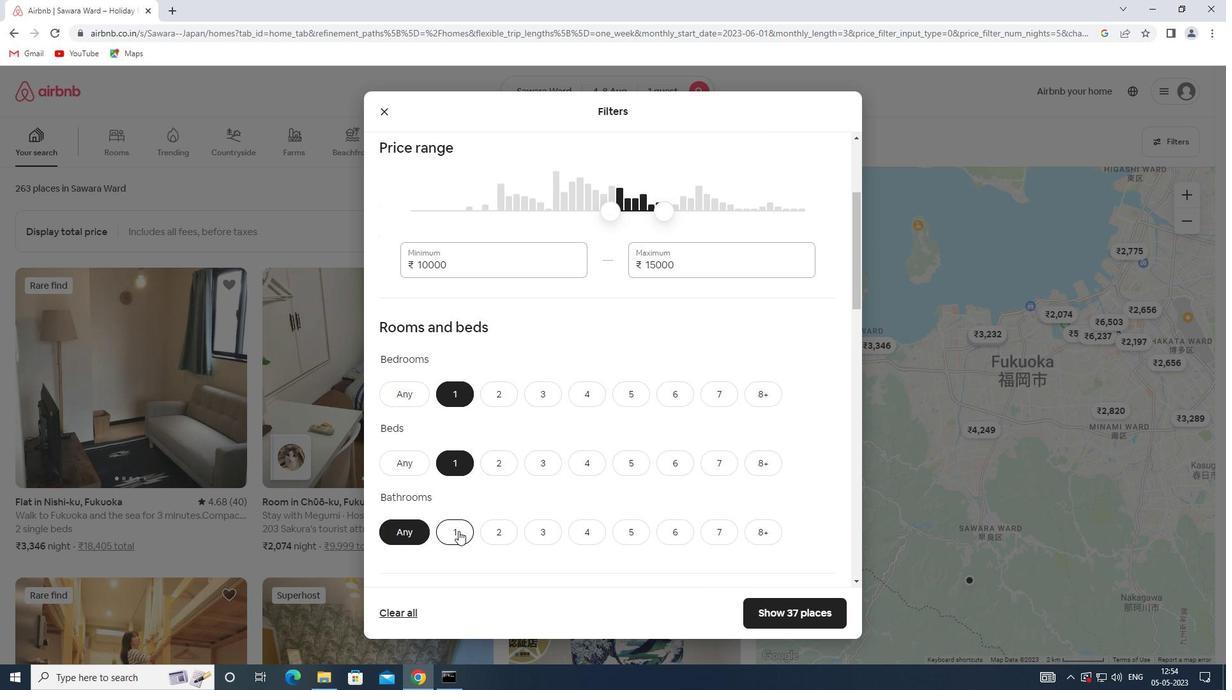 
Action: Mouse moved to (458, 529)
Screenshot: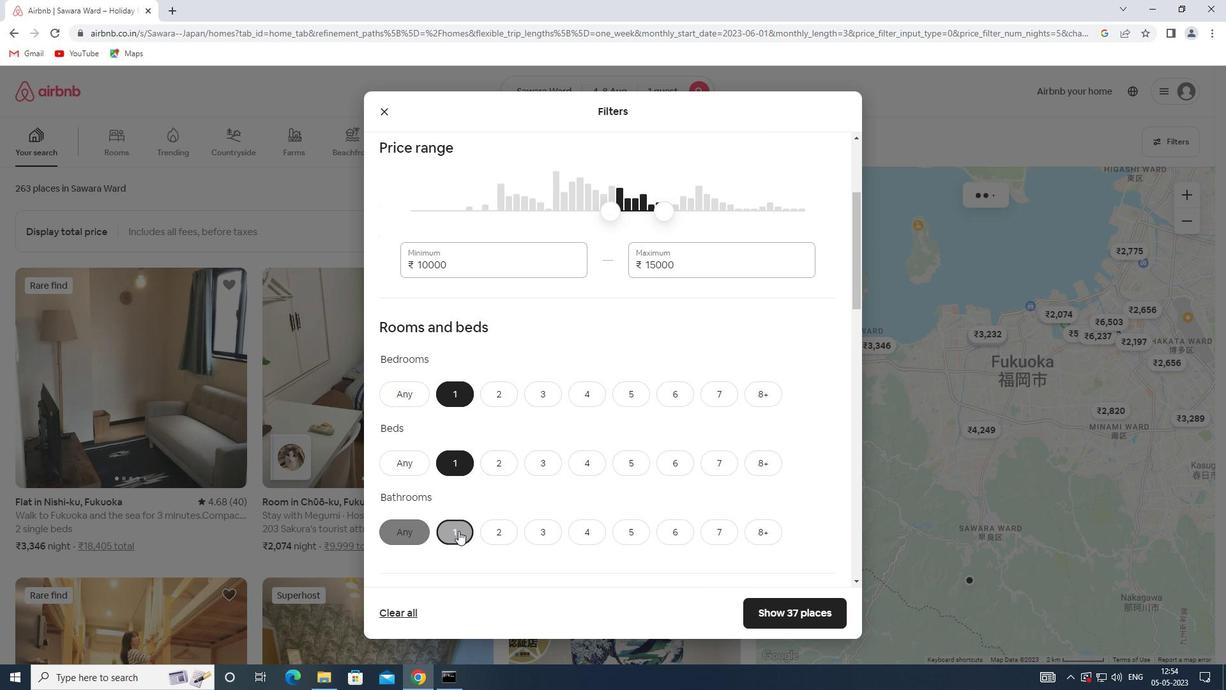 
Action: Mouse scrolled (458, 529) with delta (0, 0)
Screenshot: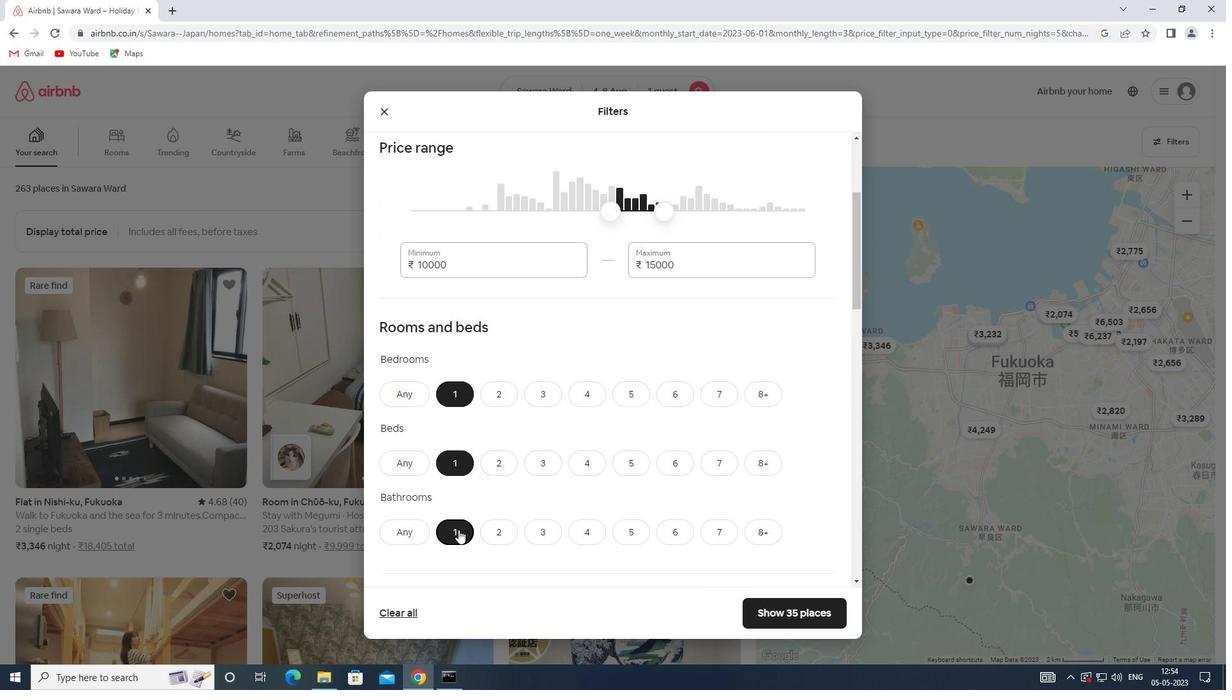 
Action: Mouse scrolled (458, 529) with delta (0, 0)
Screenshot: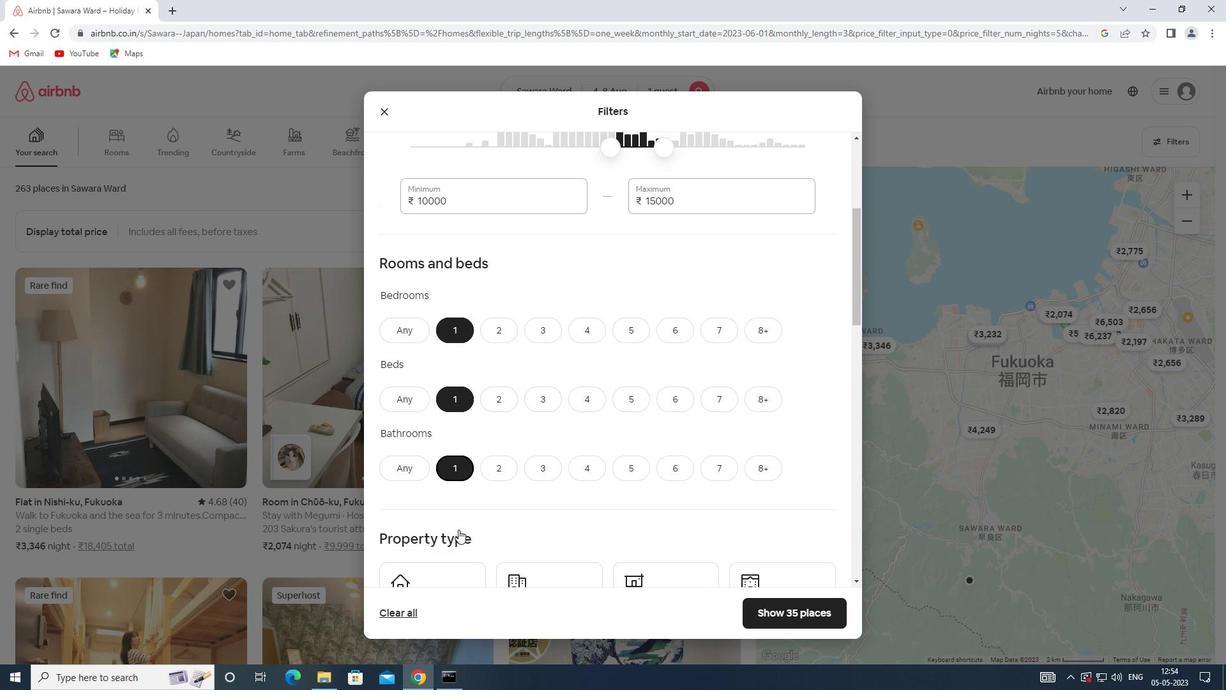 
Action: Mouse scrolled (458, 529) with delta (0, 0)
Screenshot: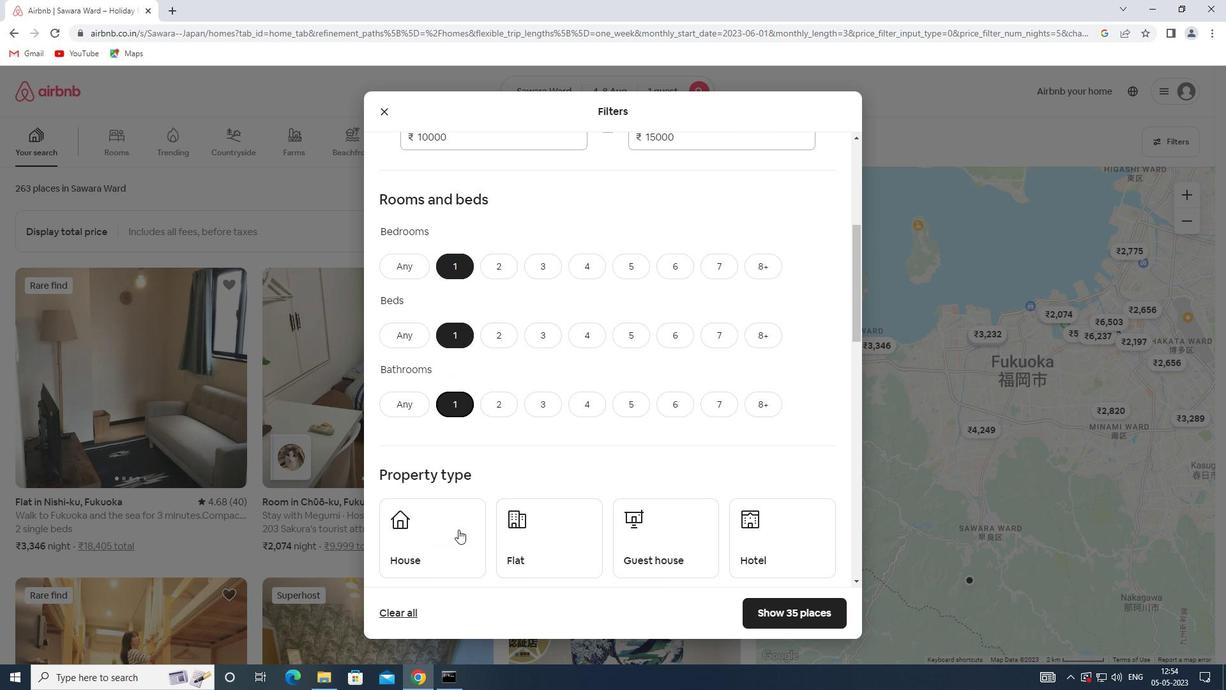 
Action: Mouse moved to (453, 500)
Screenshot: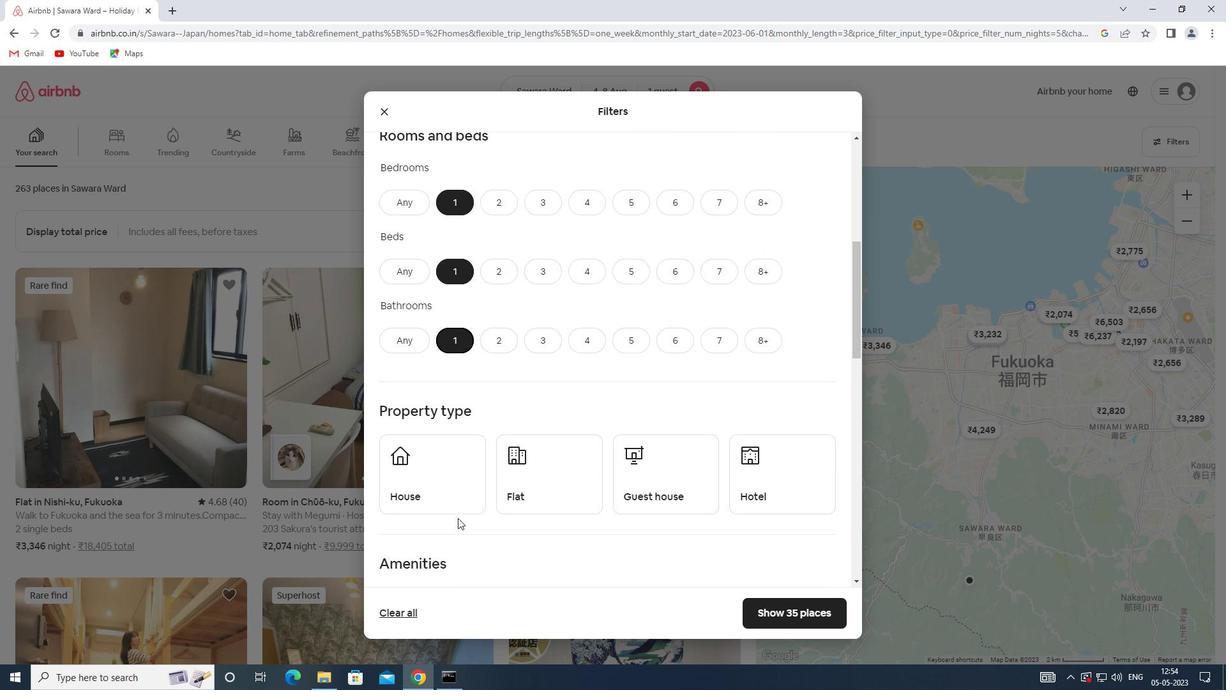 
Action: Mouse pressed left at (453, 500)
Screenshot: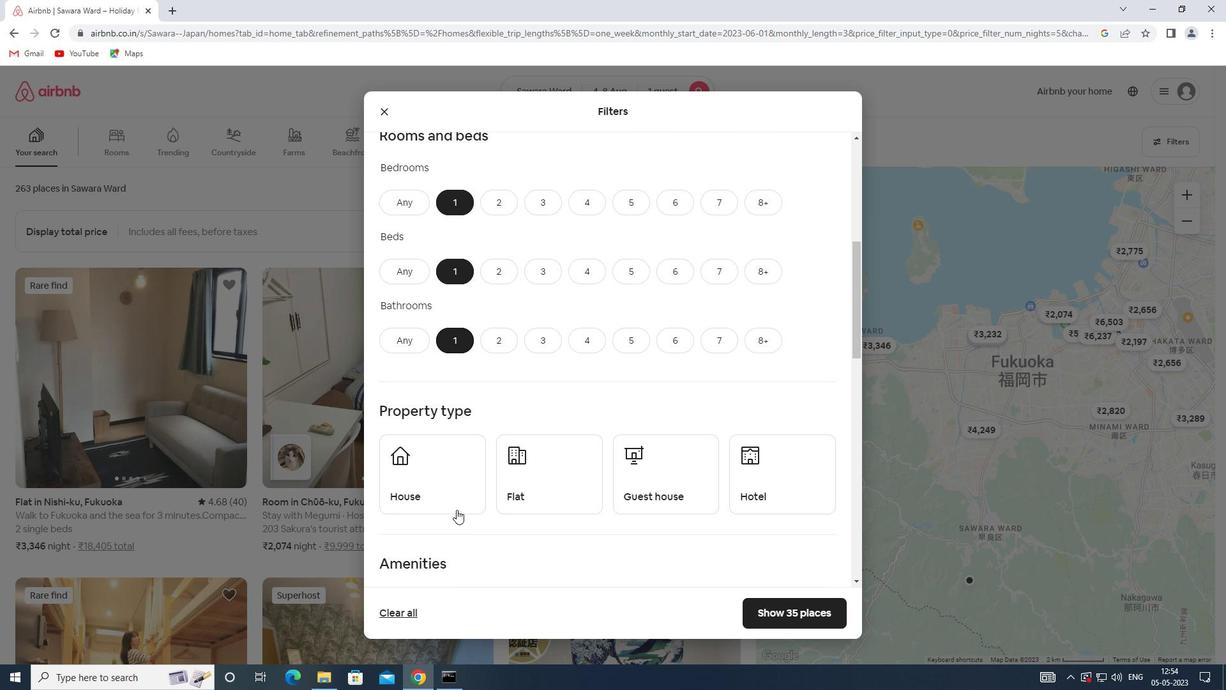 
Action: Mouse moved to (517, 492)
Screenshot: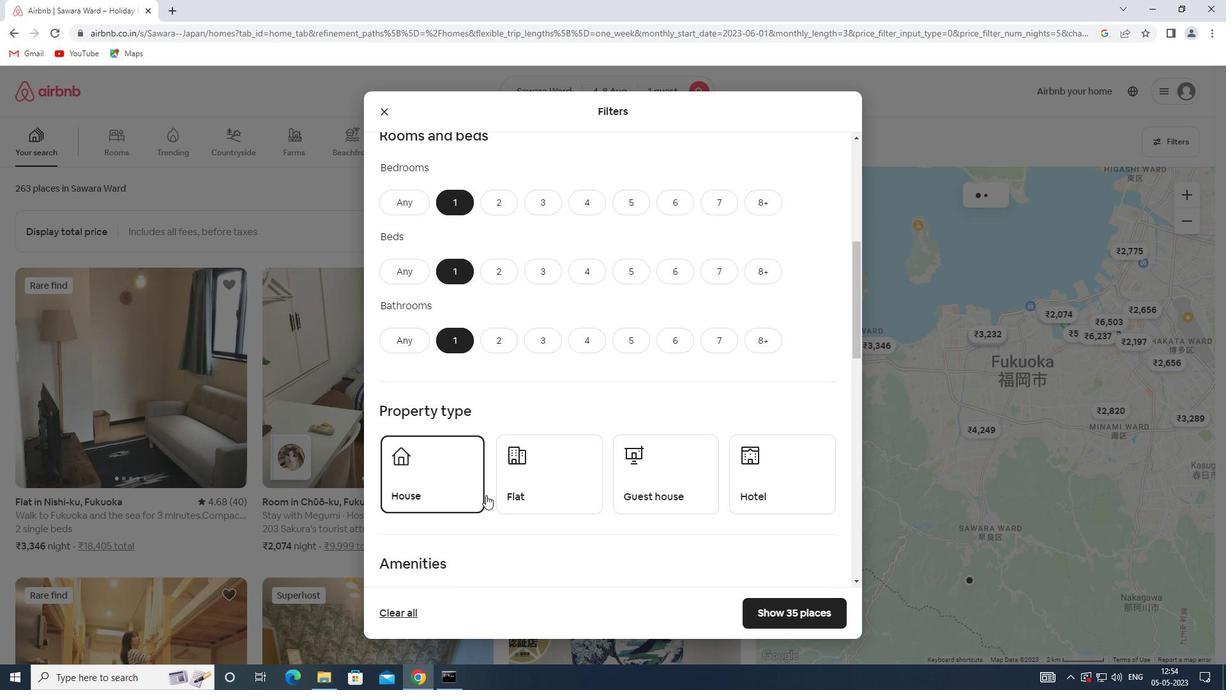 
Action: Mouse pressed left at (517, 492)
Screenshot: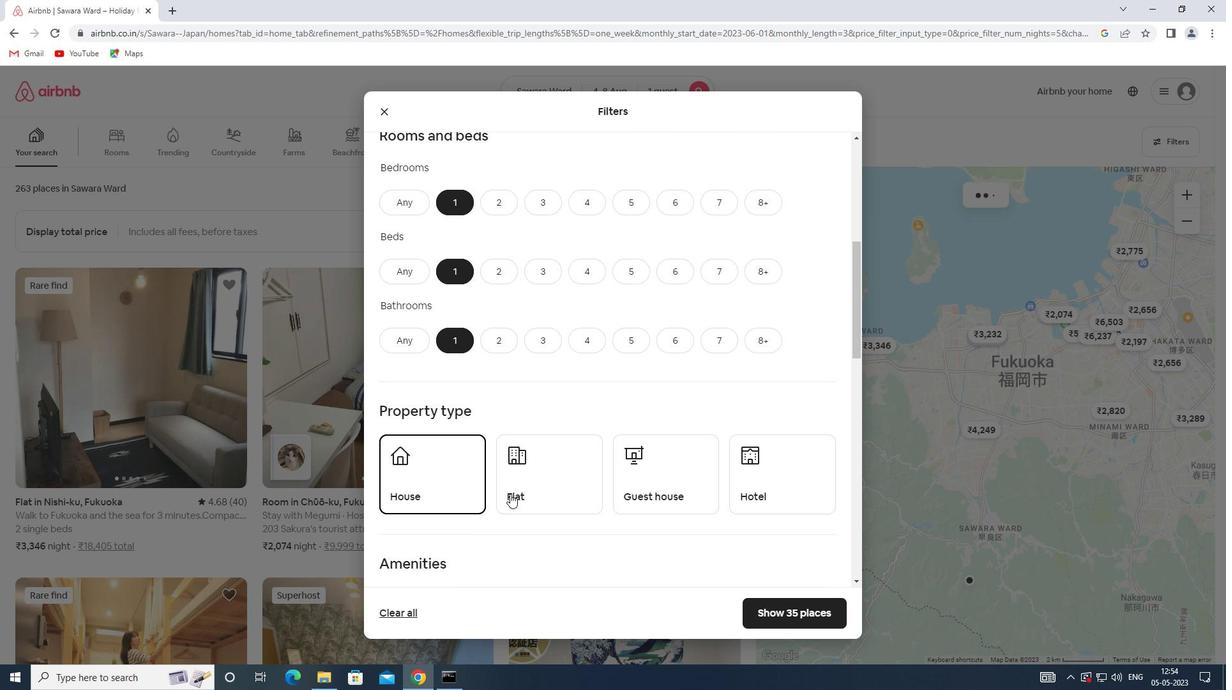
Action: Mouse moved to (462, 479)
Screenshot: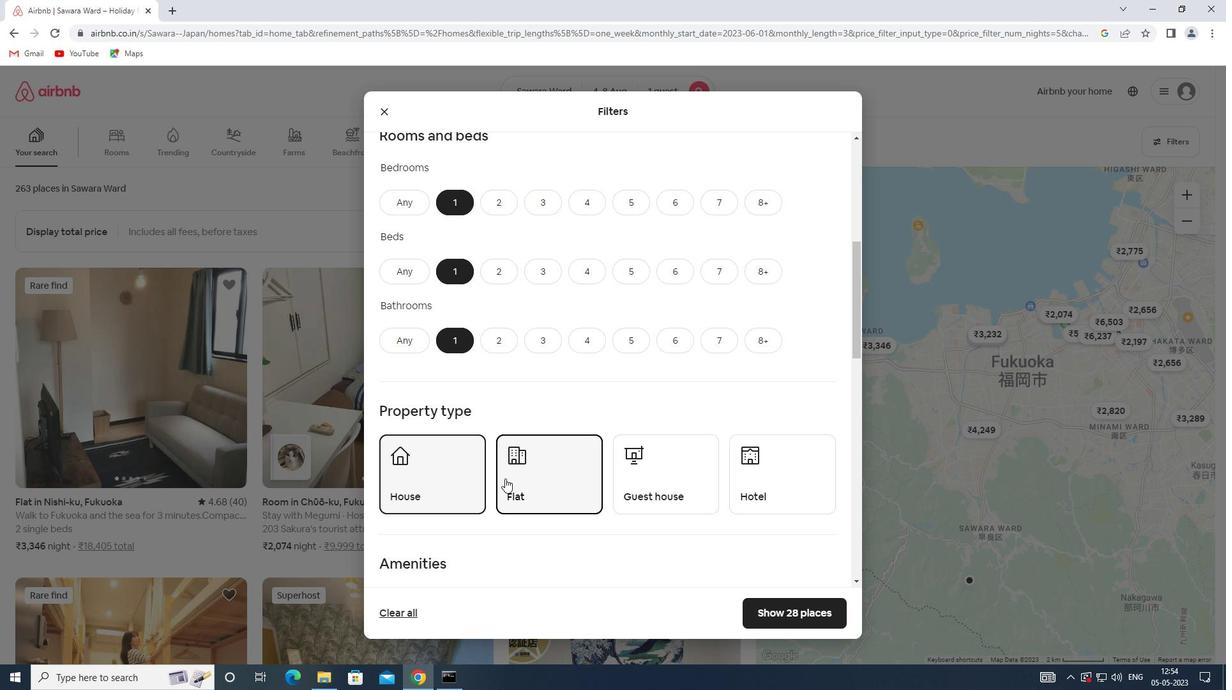 
Action: Mouse pressed left at (462, 479)
Screenshot: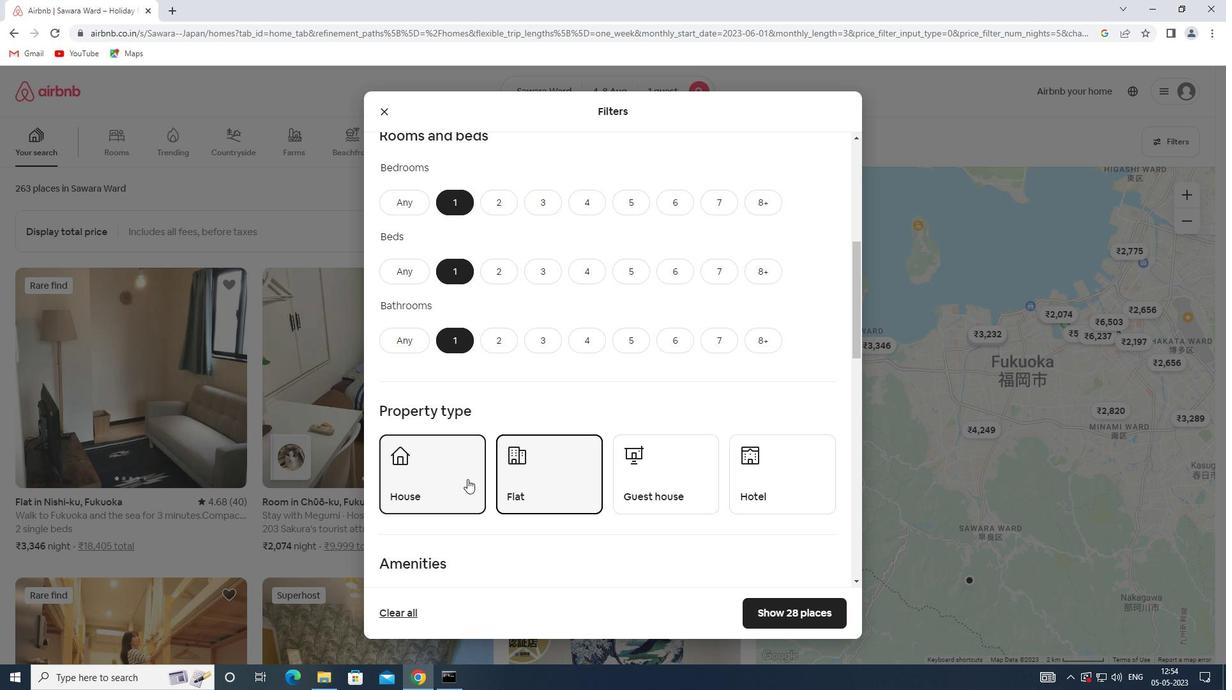 
Action: Mouse moved to (624, 485)
Screenshot: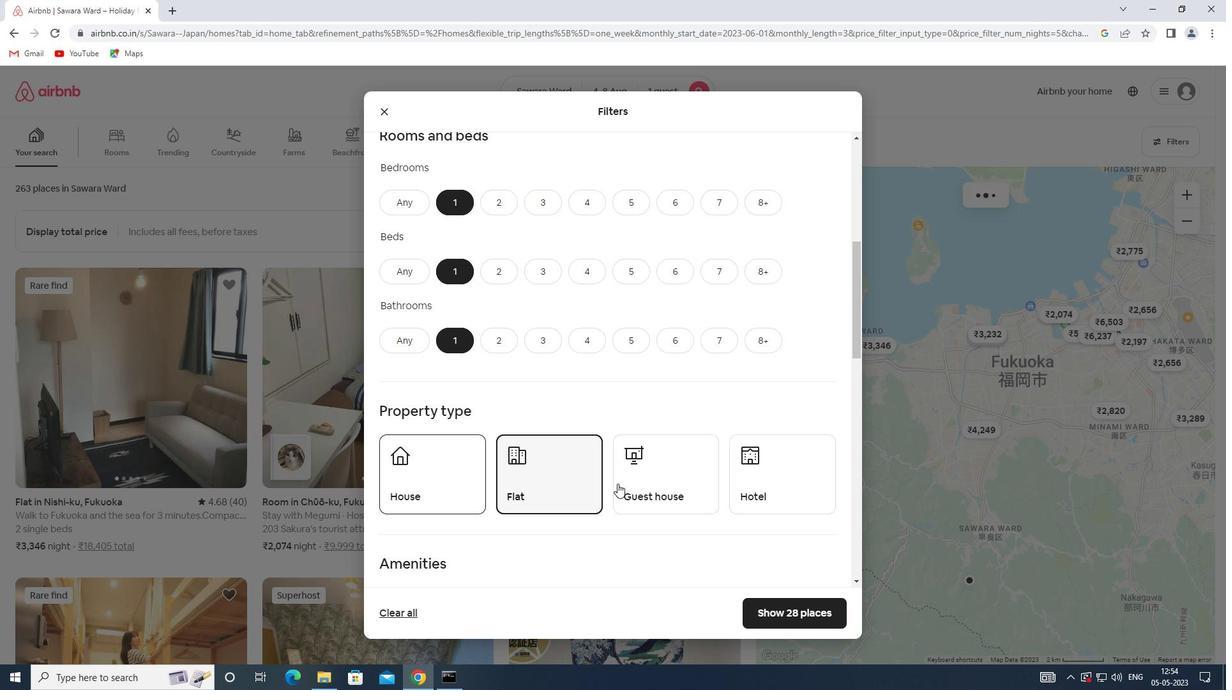 
Action: Mouse pressed left at (624, 485)
Screenshot: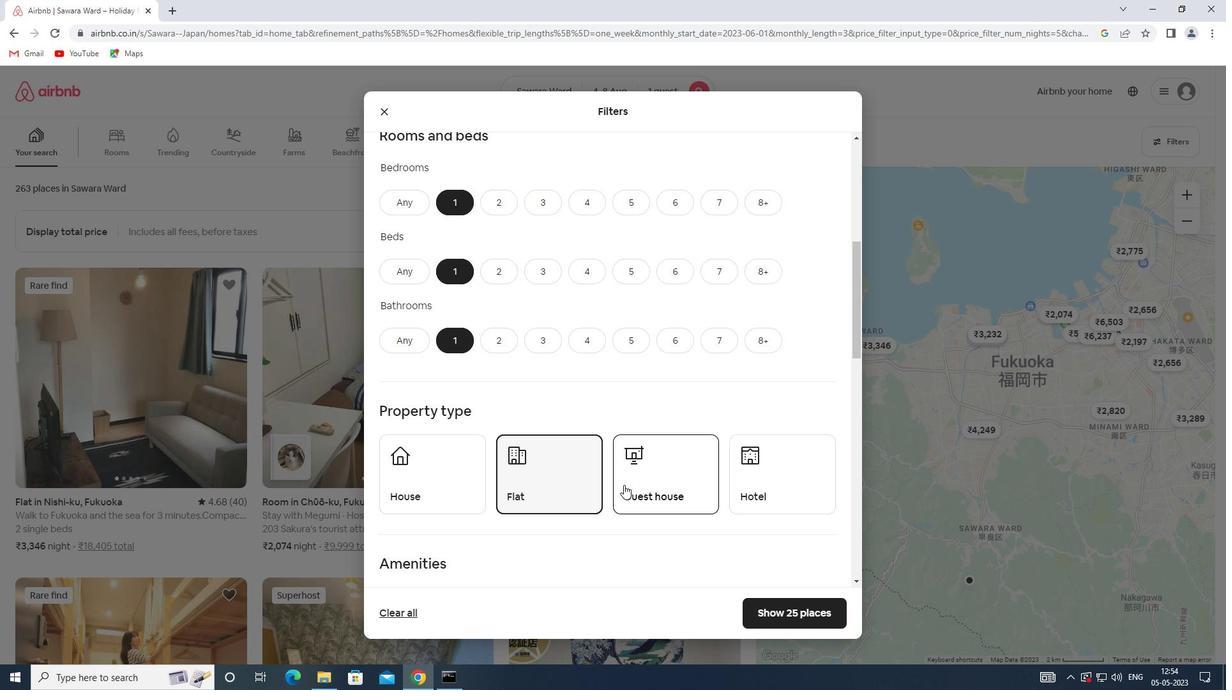 
Action: Mouse moved to (741, 486)
Screenshot: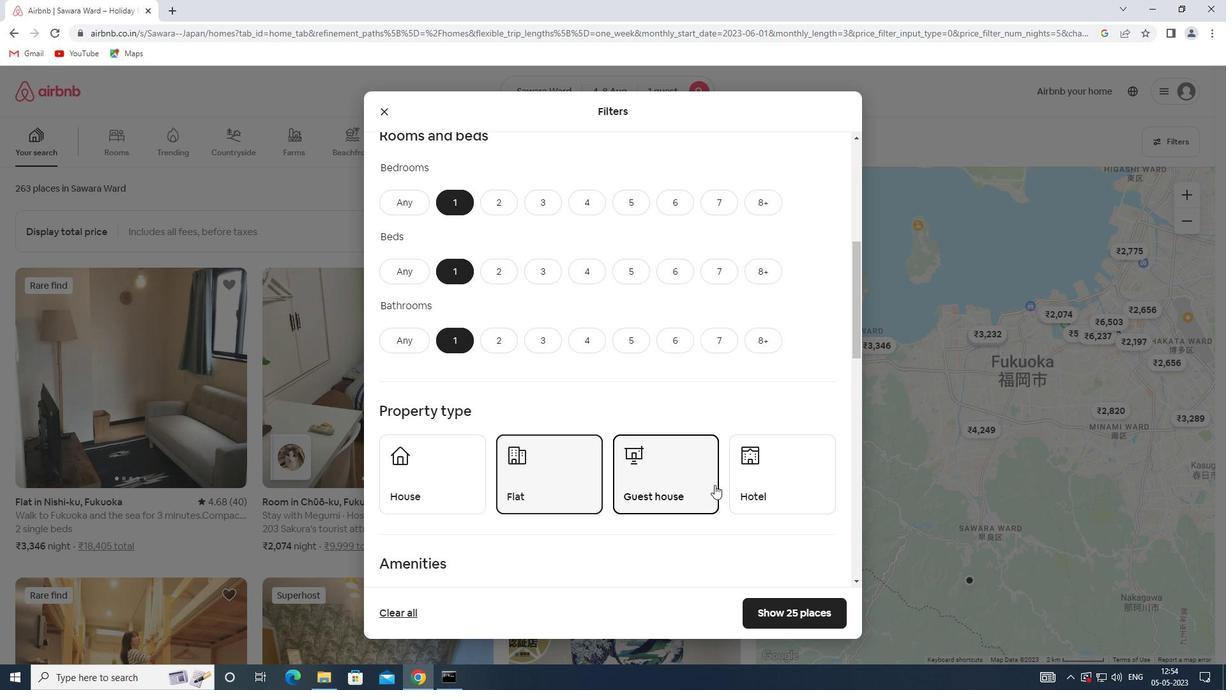 
Action: Mouse pressed left at (741, 486)
Screenshot: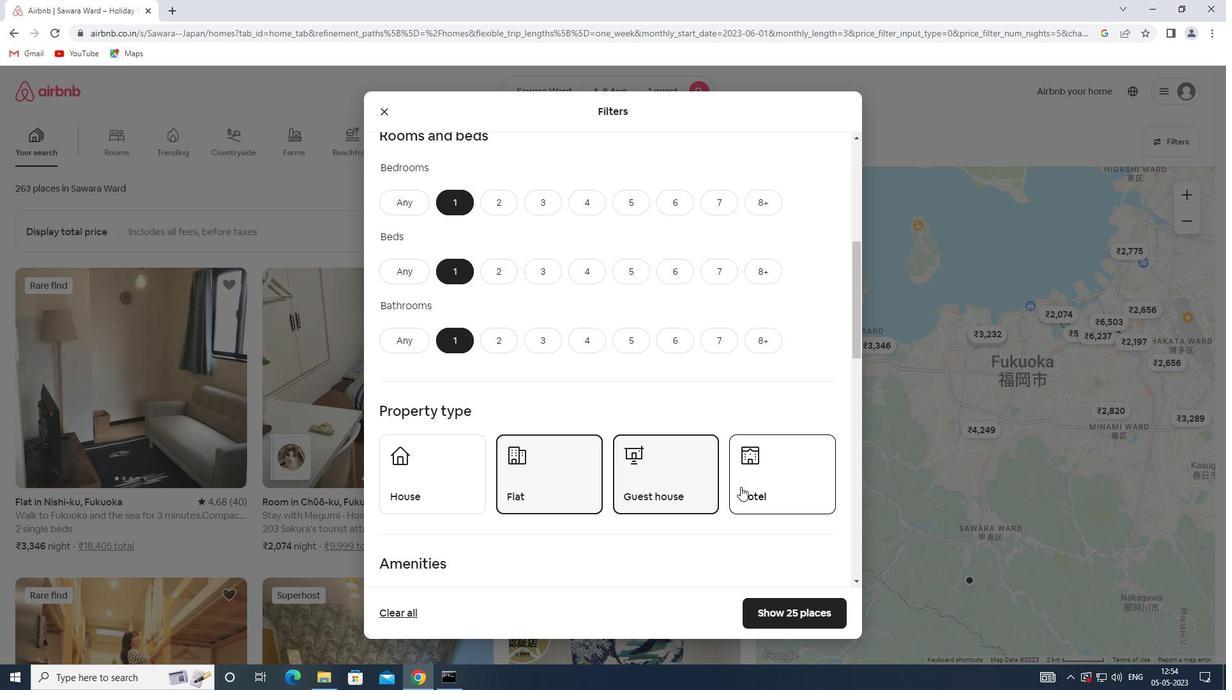 
Action: Mouse moved to (594, 481)
Screenshot: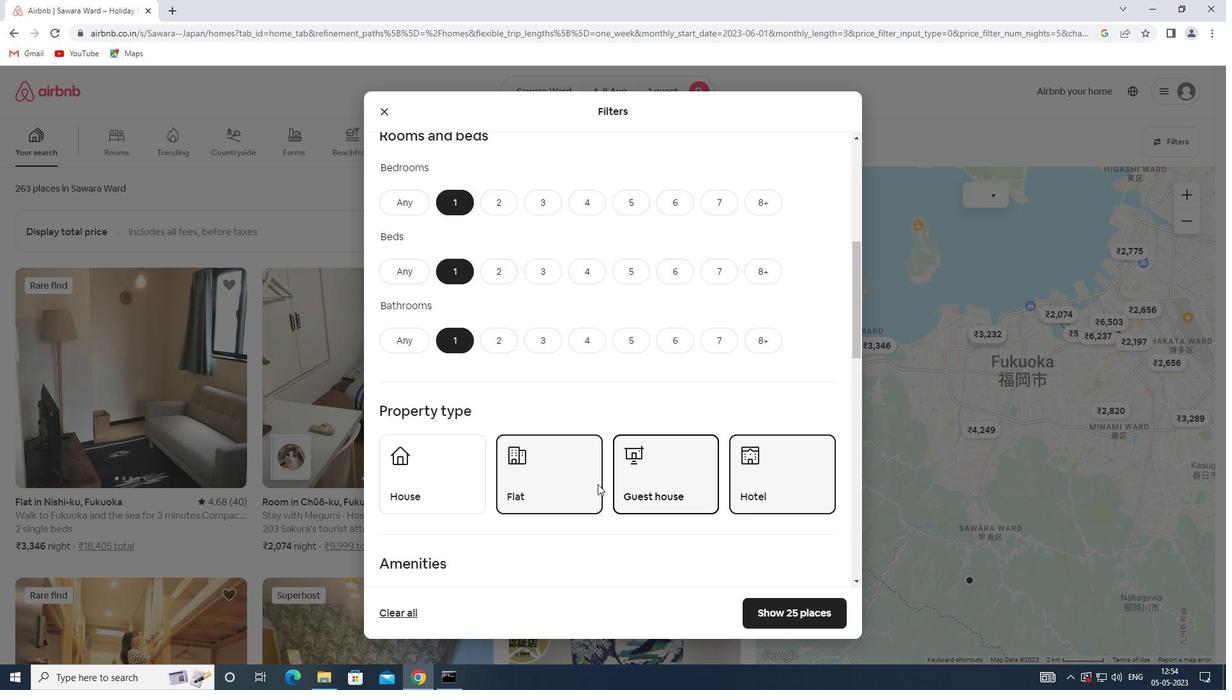 
Action: Mouse scrolled (594, 480) with delta (0, 0)
Screenshot: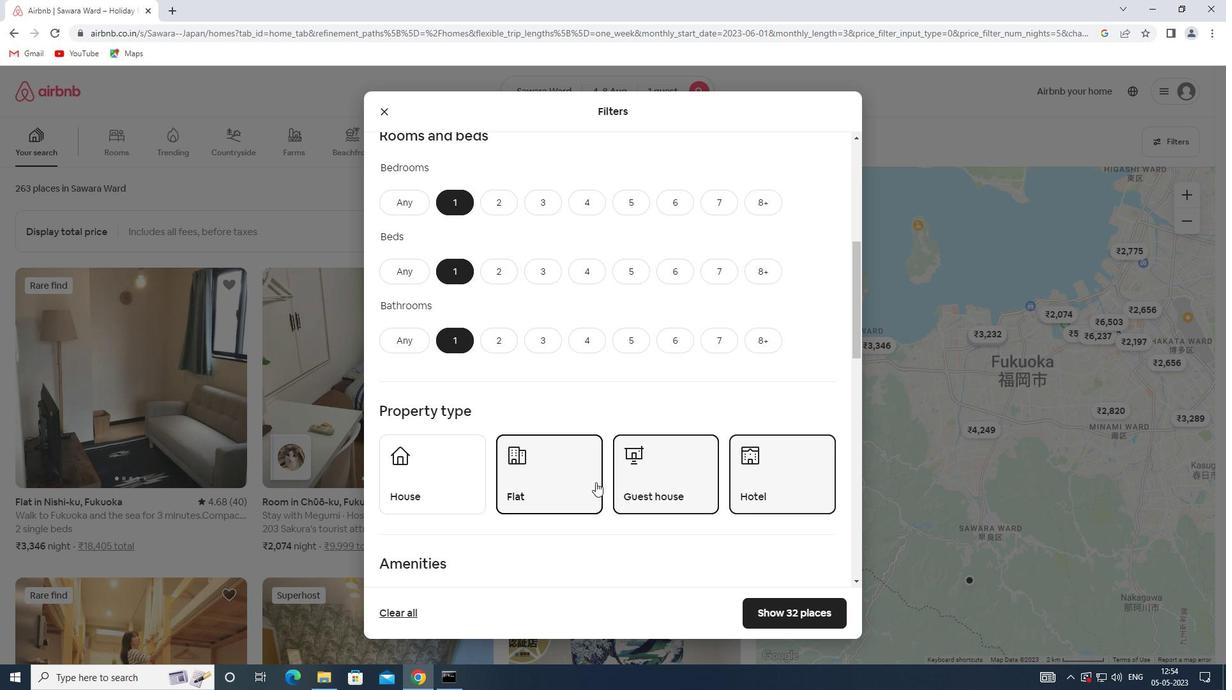 
Action: Mouse scrolled (594, 480) with delta (0, 0)
Screenshot: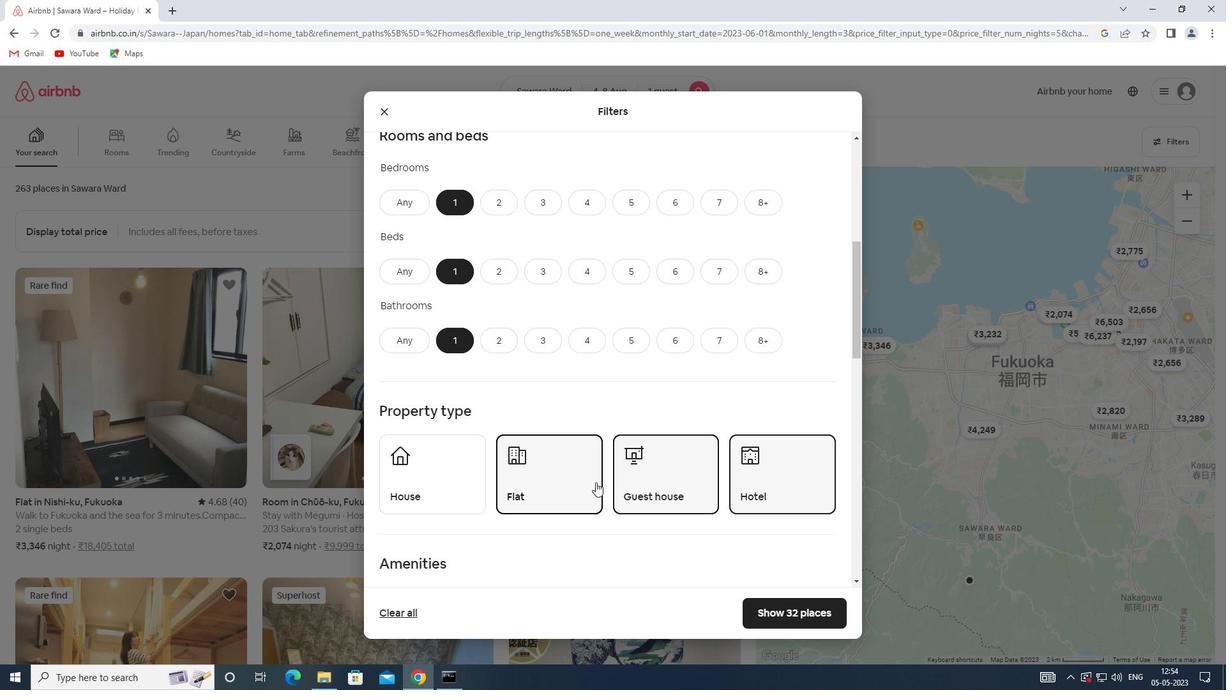 
Action: Mouse moved to (591, 477)
Screenshot: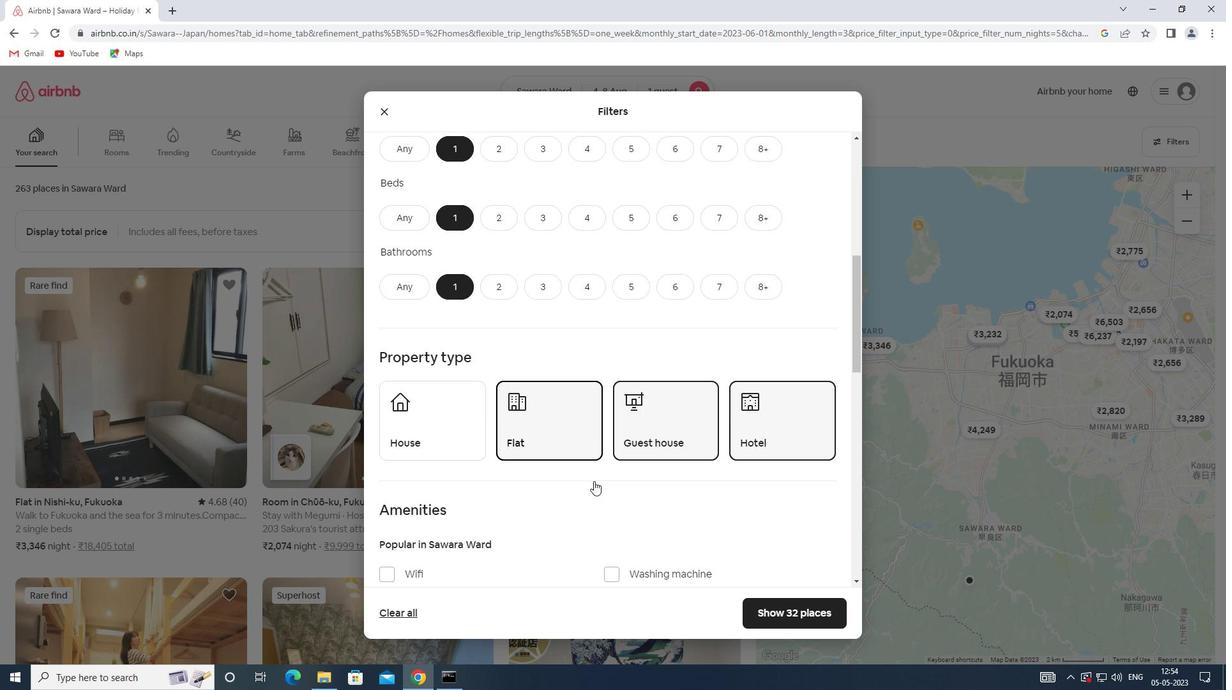 
Action: Mouse scrolled (591, 476) with delta (0, 0)
Screenshot: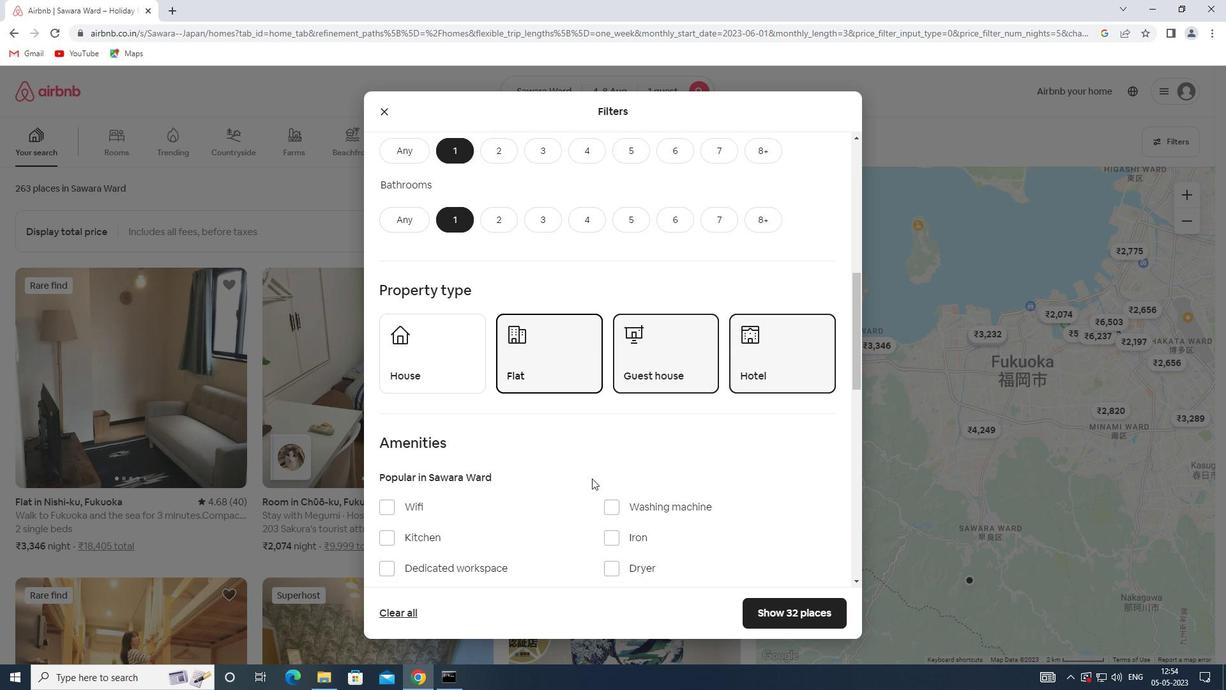 
Action: Mouse scrolled (591, 476) with delta (0, 0)
Screenshot: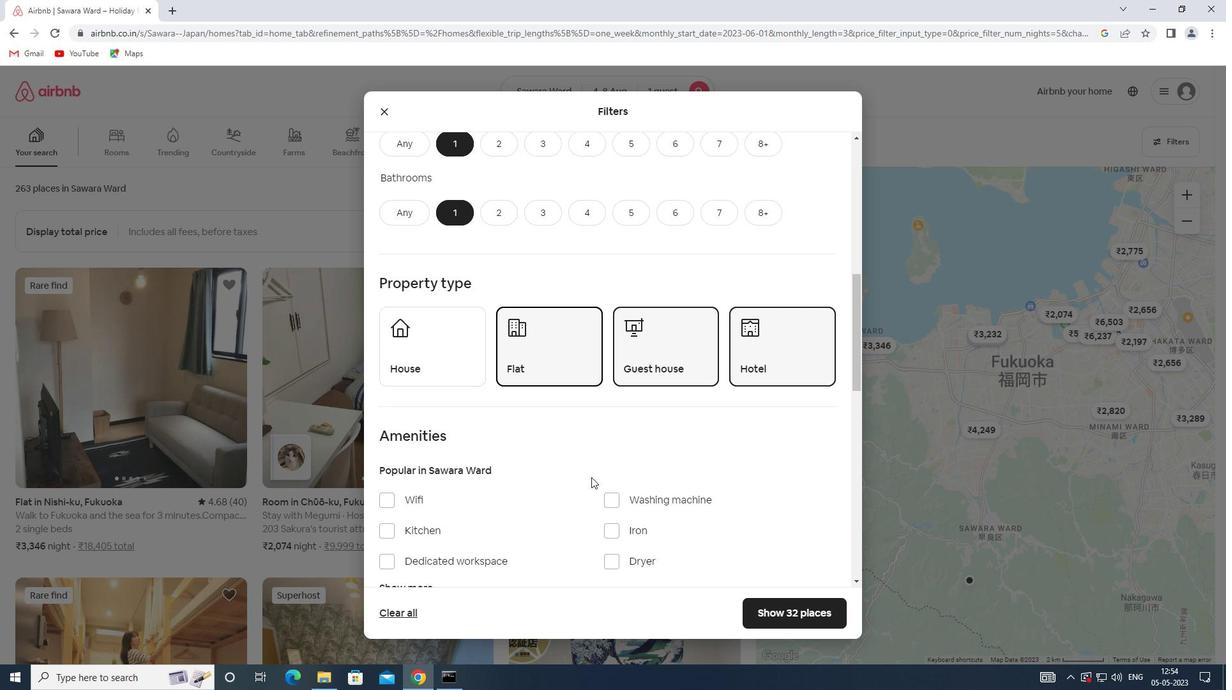 
Action: Mouse moved to (412, 370)
Screenshot: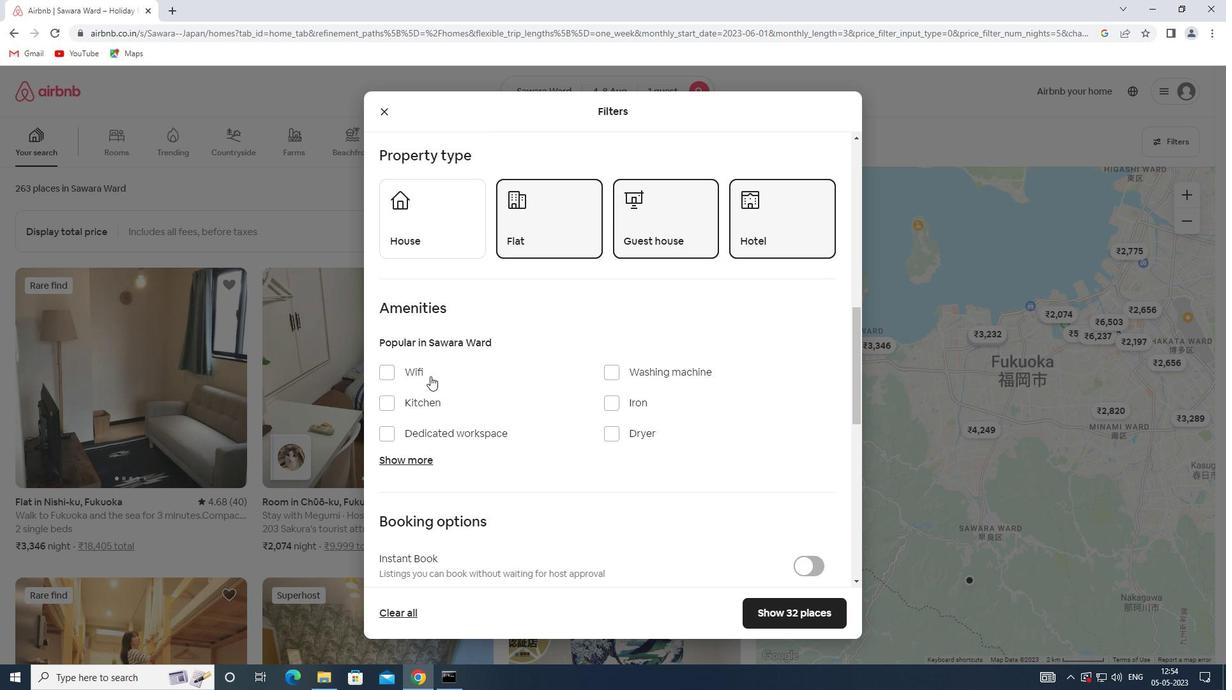 
Action: Mouse pressed left at (412, 370)
Screenshot: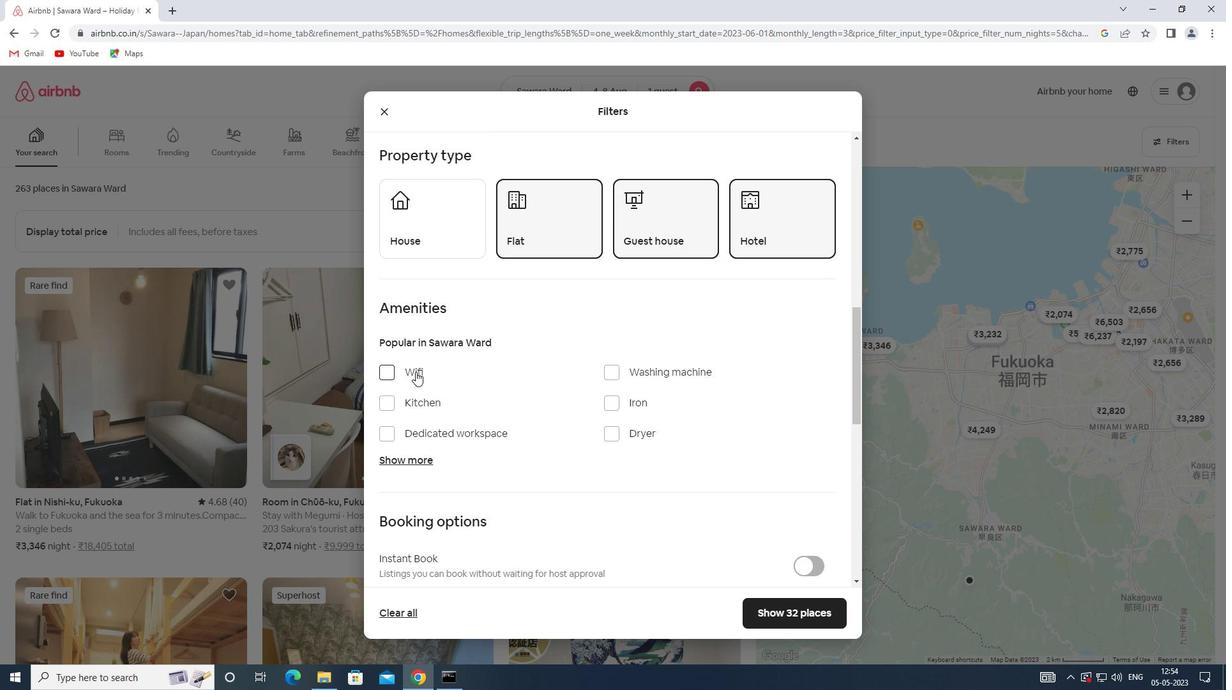 
Action: Mouse moved to (555, 449)
Screenshot: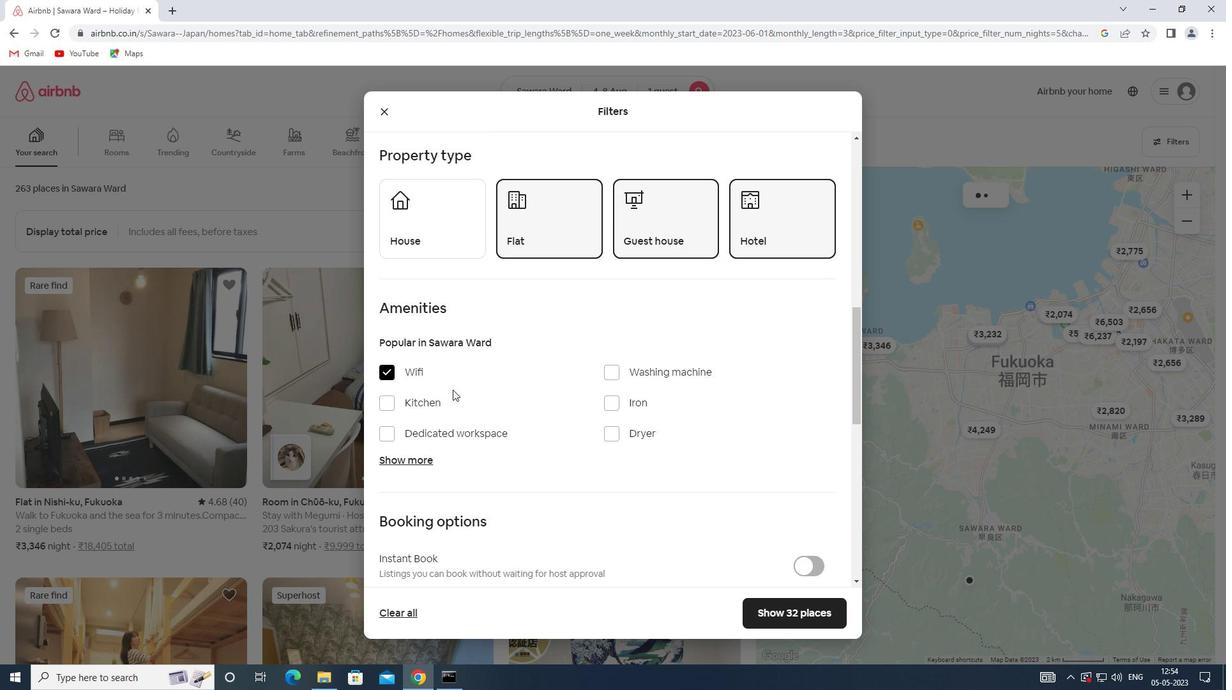 
Action: Mouse scrolled (555, 449) with delta (0, 0)
Screenshot: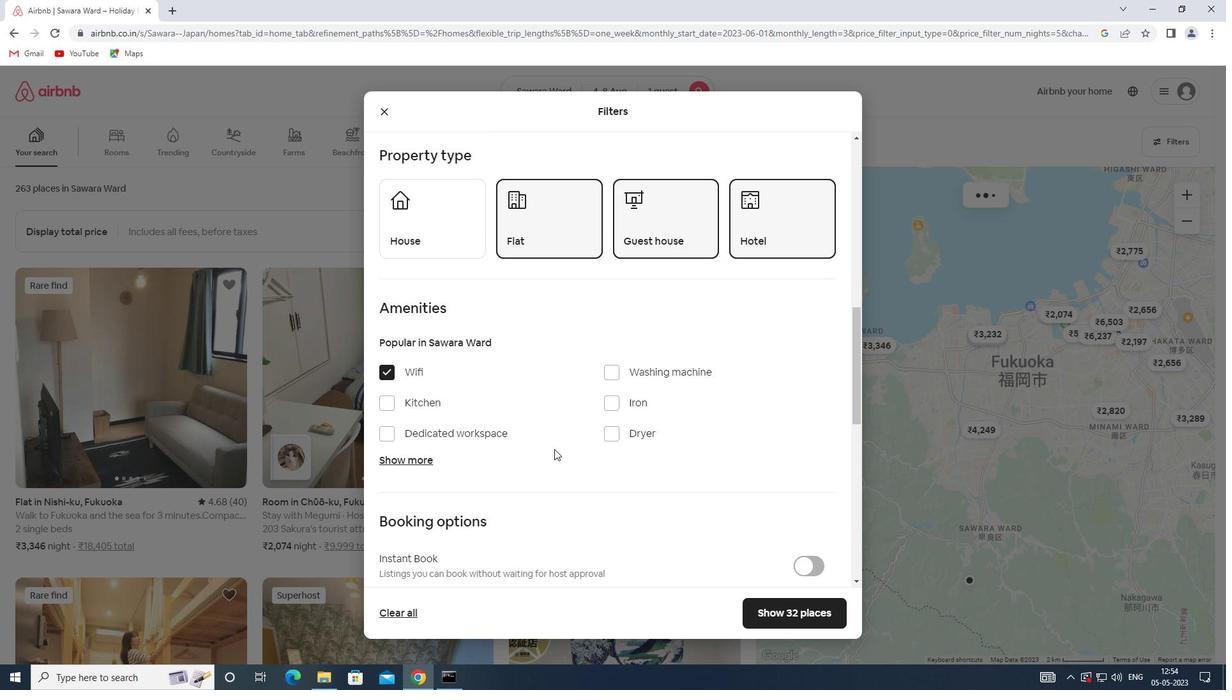 
Action: Mouse scrolled (555, 449) with delta (0, 0)
Screenshot: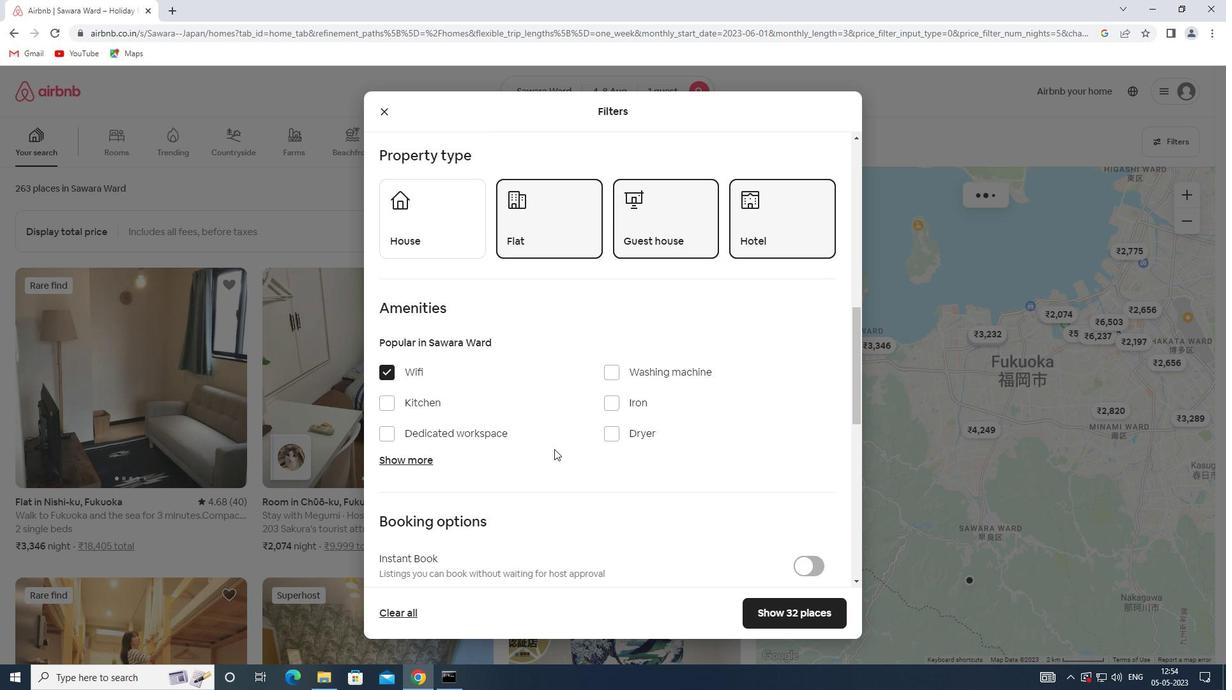 
Action: Mouse moved to (807, 480)
Screenshot: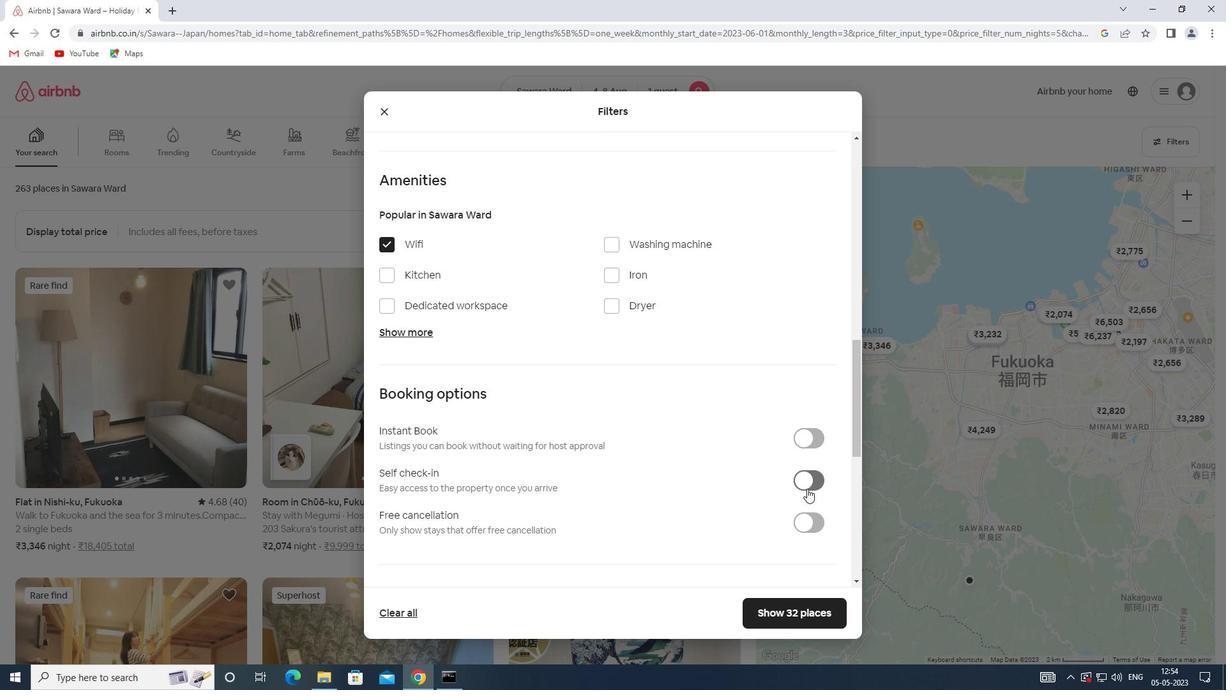 
Action: Mouse pressed left at (807, 480)
Screenshot: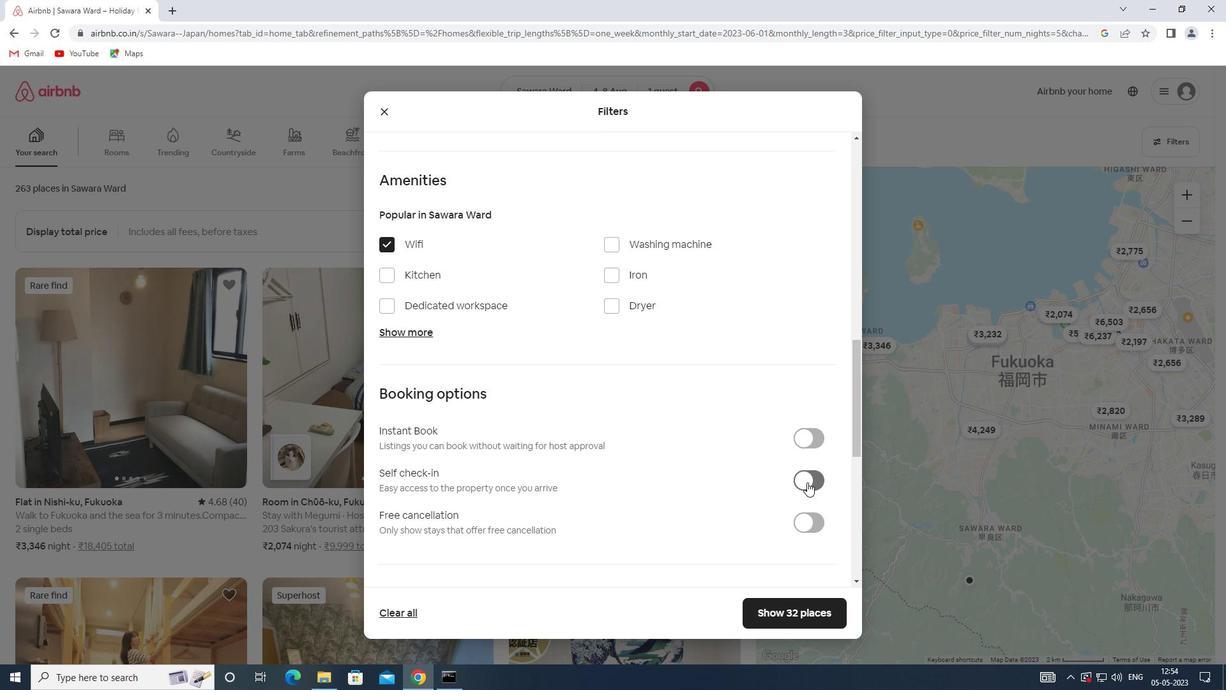 
Action: Mouse moved to (460, 467)
Screenshot: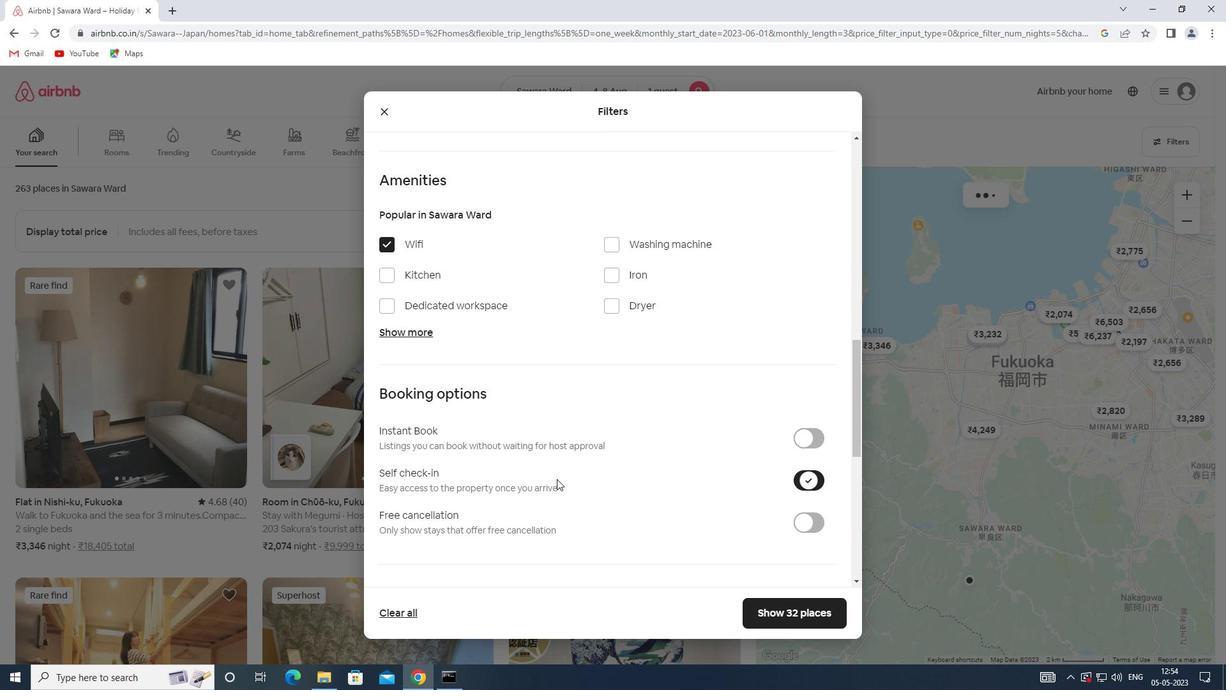 
Action: Mouse scrolled (460, 467) with delta (0, 0)
Screenshot: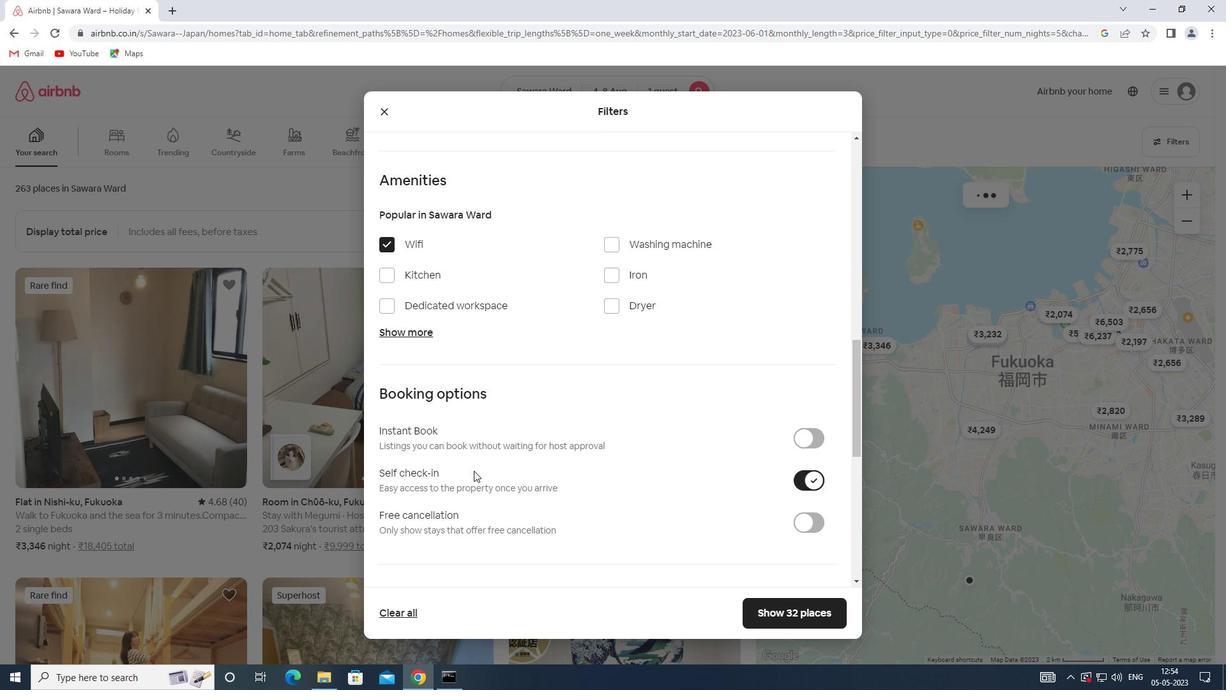 
Action: Mouse scrolled (460, 467) with delta (0, 0)
Screenshot: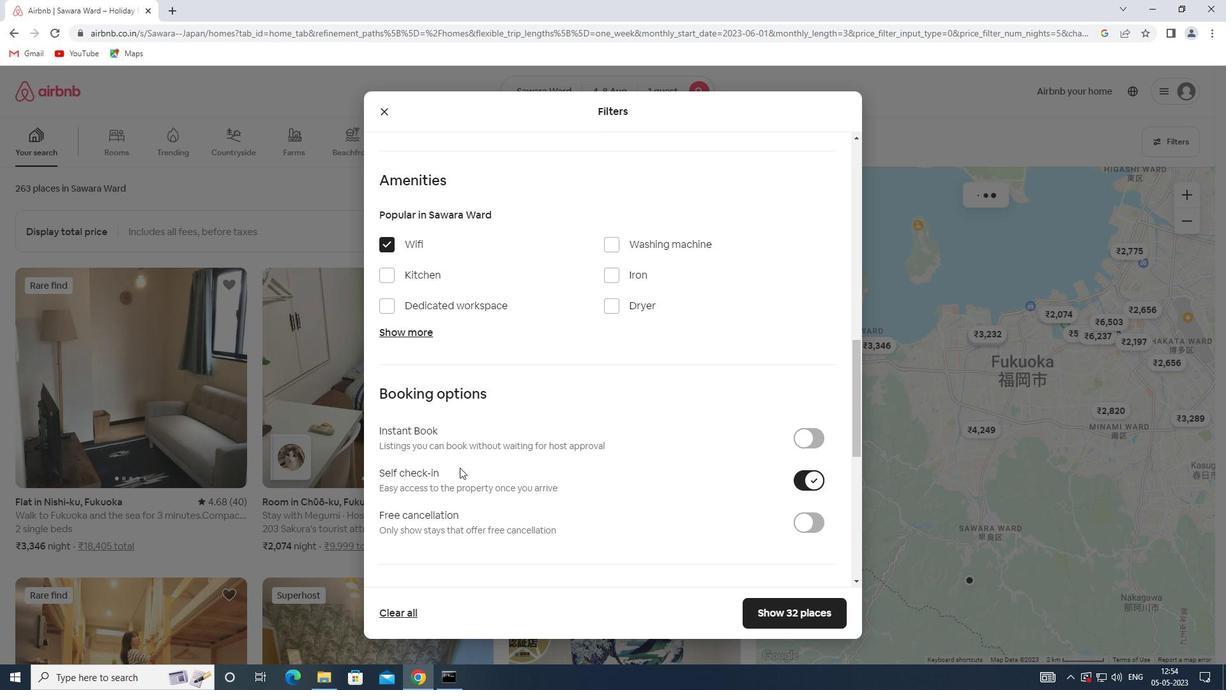 
Action: Mouse scrolled (460, 467) with delta (0, 0)
Screenshot: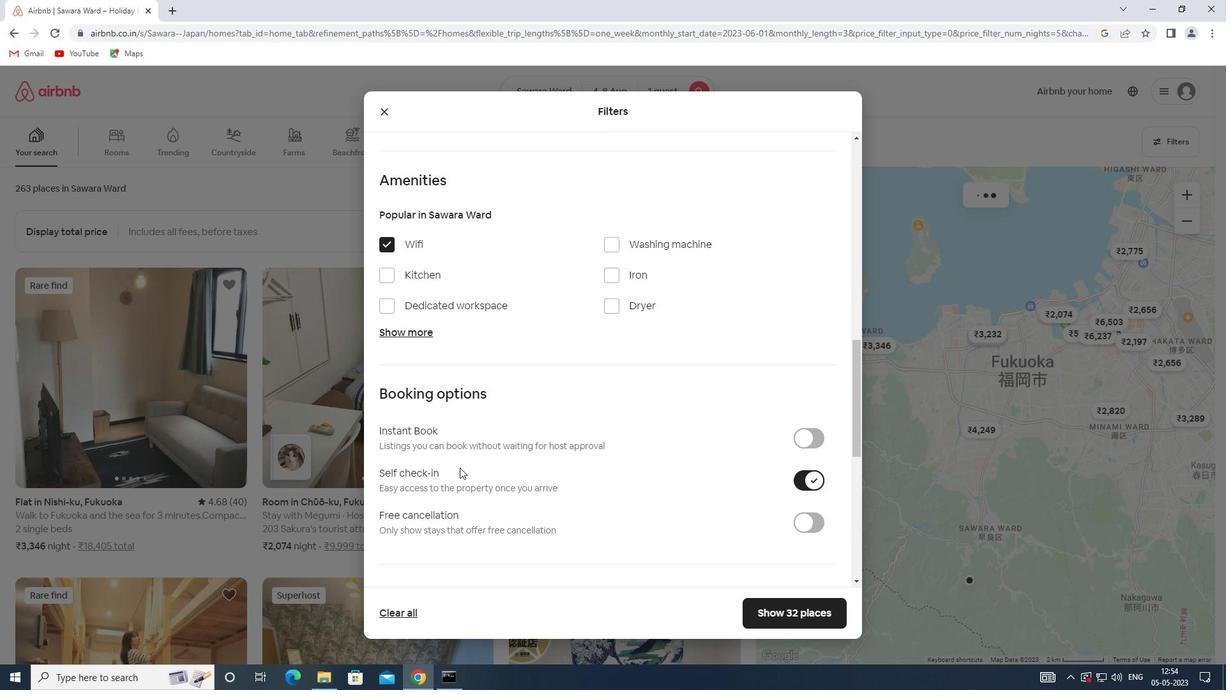 
Action: Mouse scrolled (460, 467) with delta (0, 0)
Screenshot: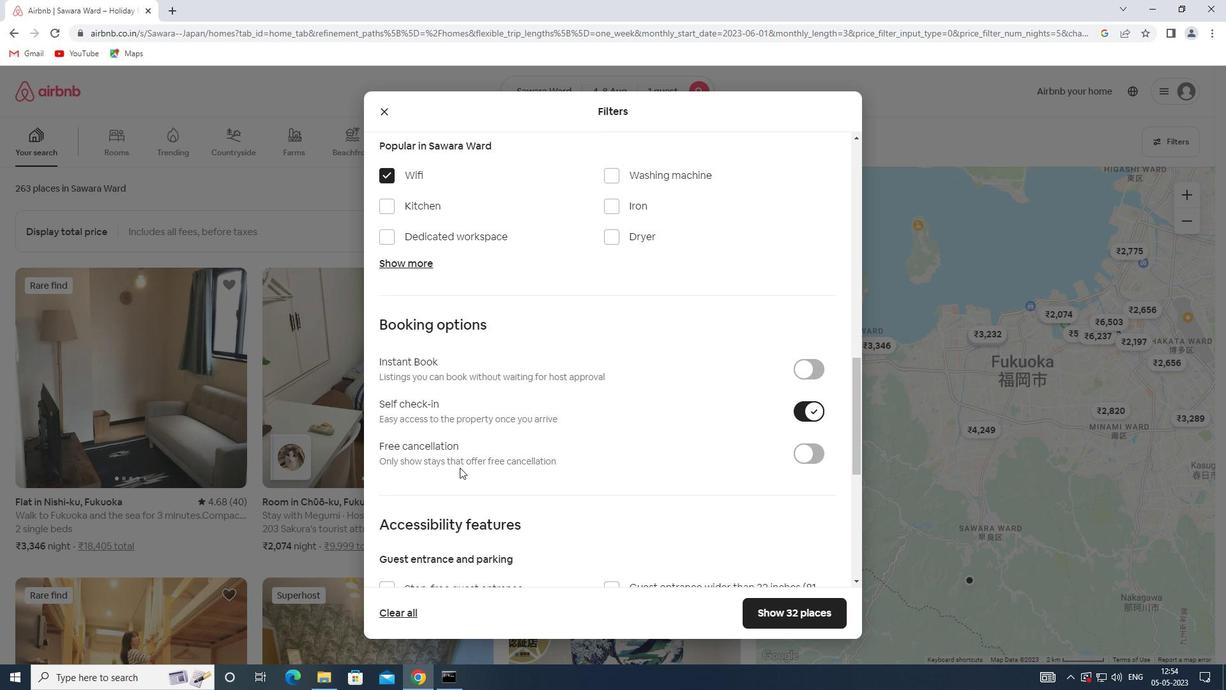 
Action: Mouse scrolled (460, 467) with delta (0, 0)
Screenshot: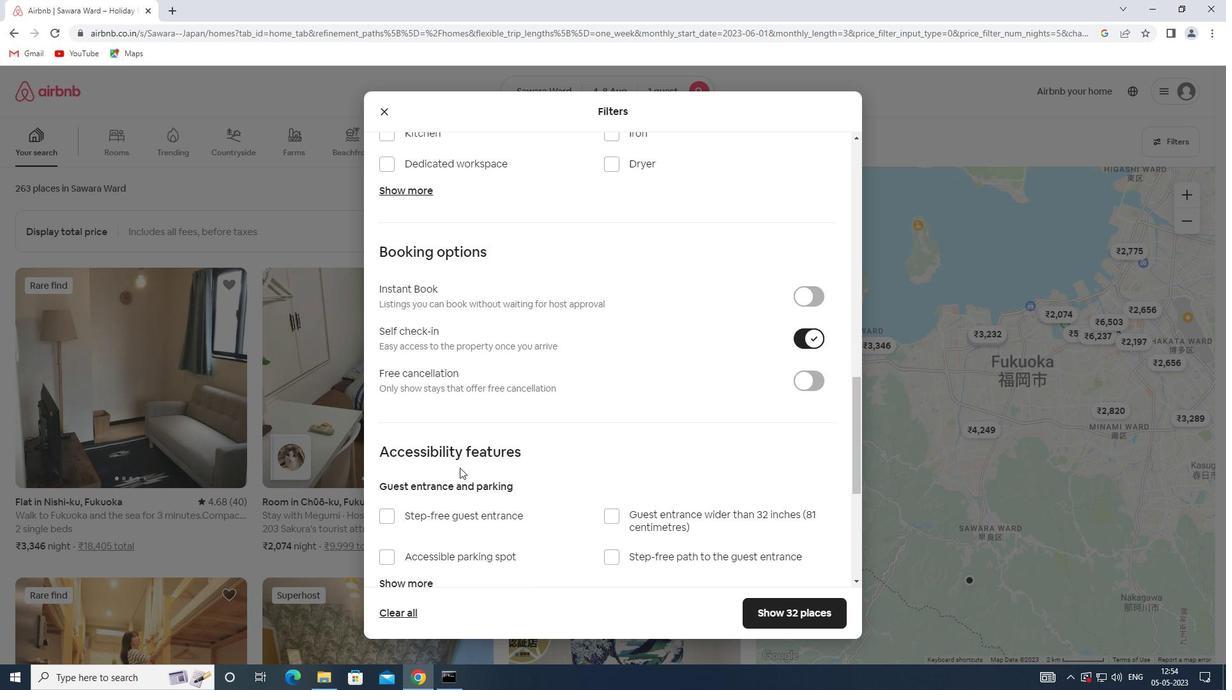 
Action: Mouse scrolled (460, 467) with delta (0, 0)
Screenshot: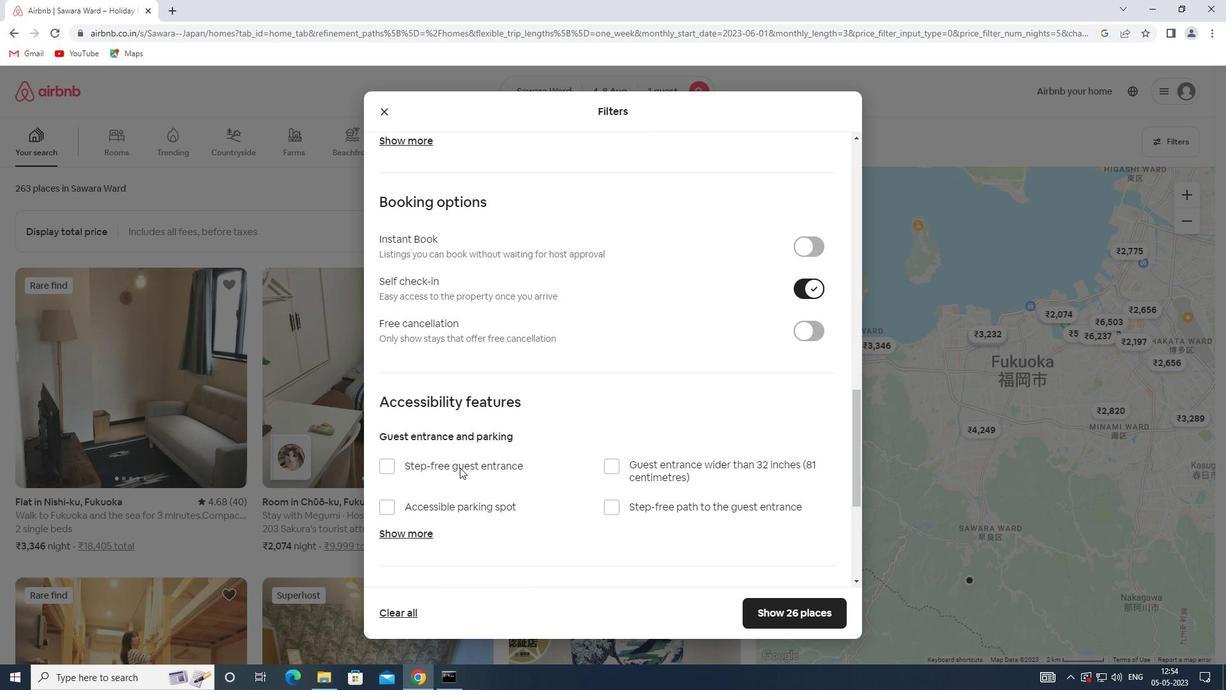 
Action: Mouse moved to (421, 570)
Screenshot: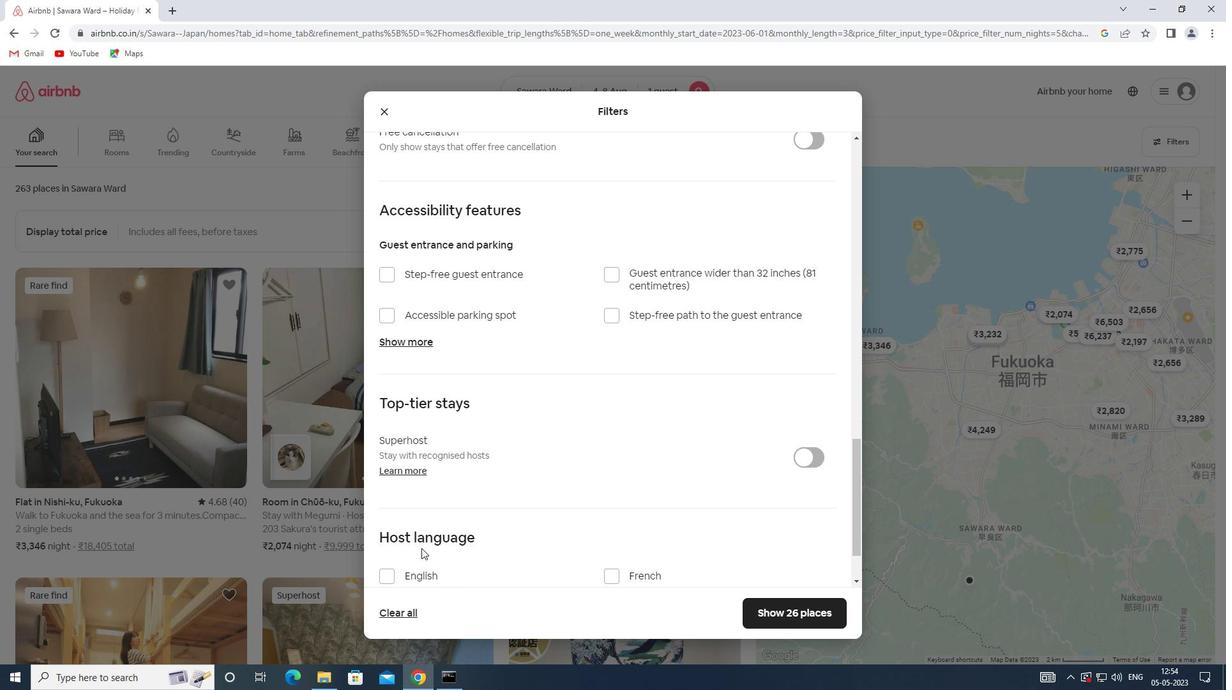 
Action: Mouse scrolled (421, 570) with delta (0, 0)
Screenshot: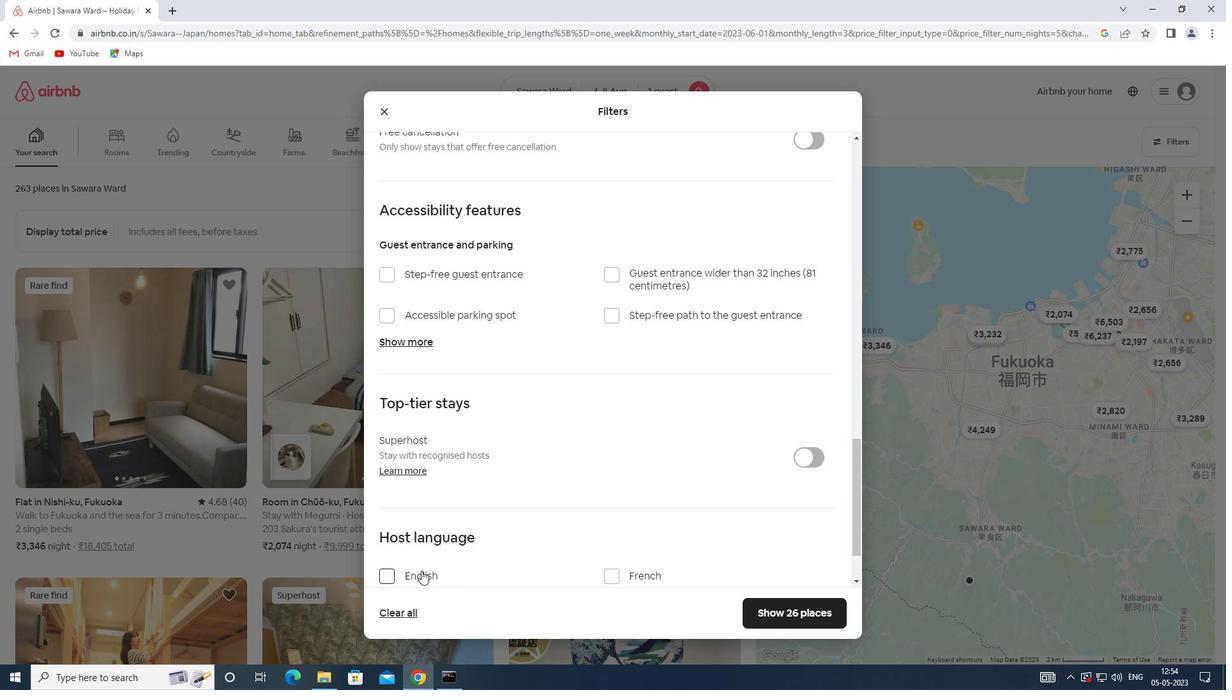 
Action: Mouse scrolled (421, 570) with delta (0, 0)
Screenshot: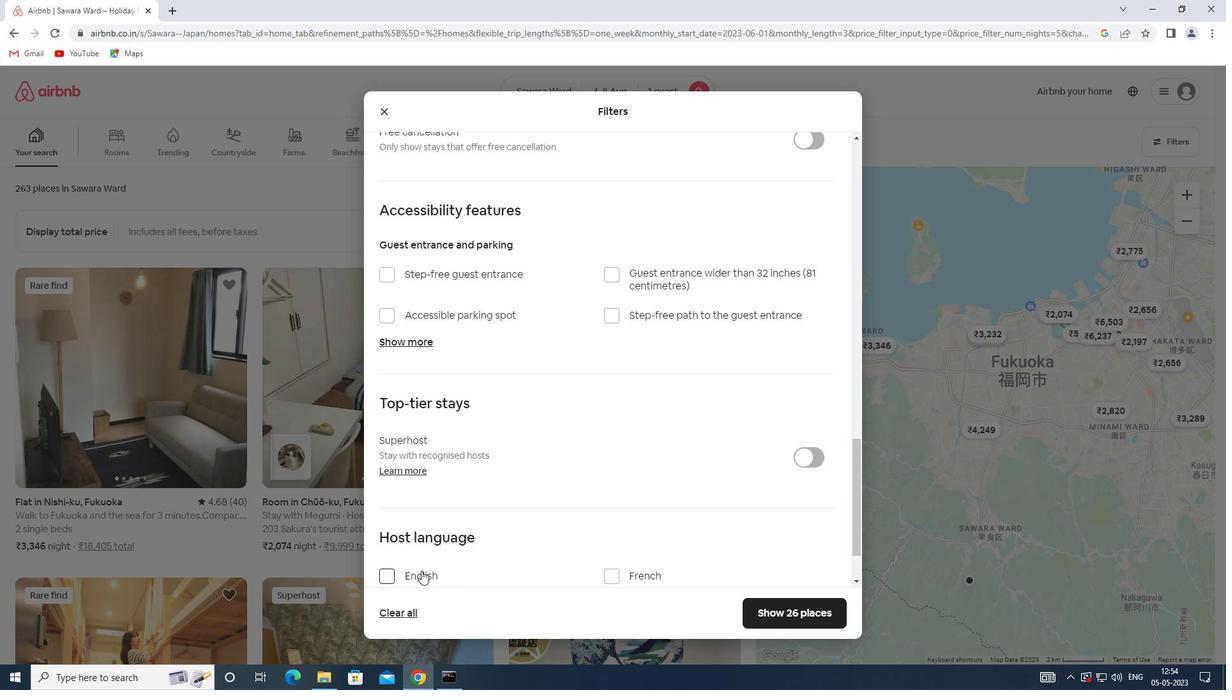 
Action: Mouse moved to (422, 499)
Screenshot: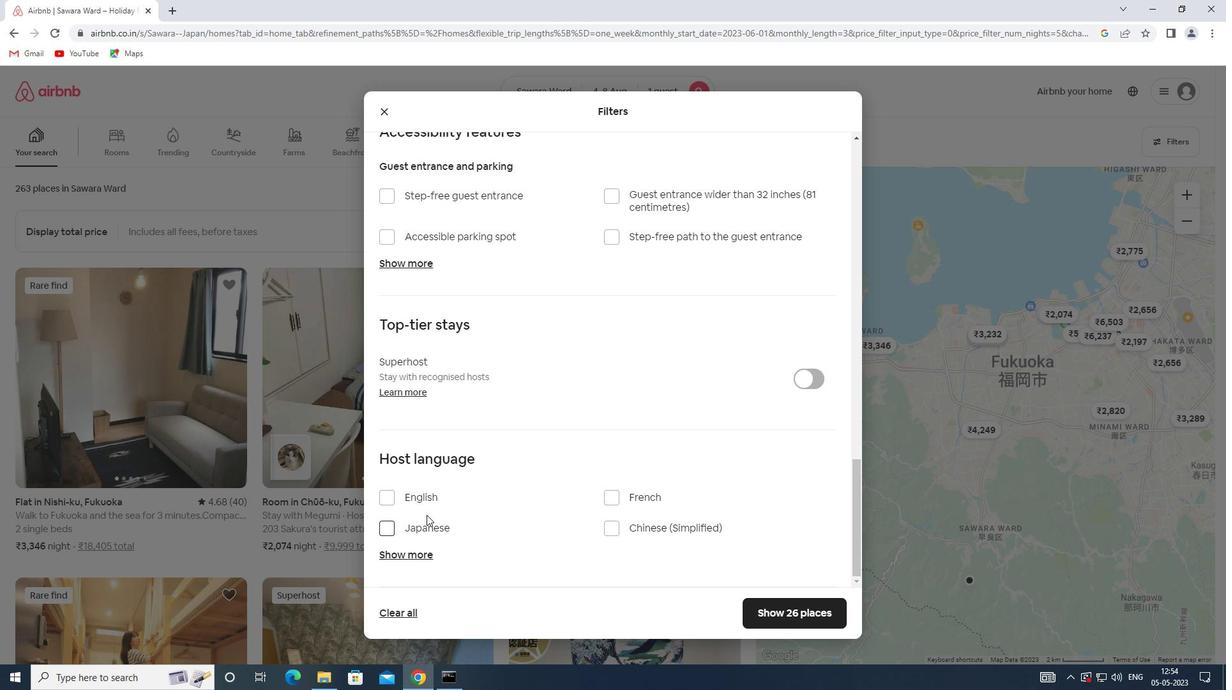 
Action: Mouse pressed left at (422, 499)
Screenshot: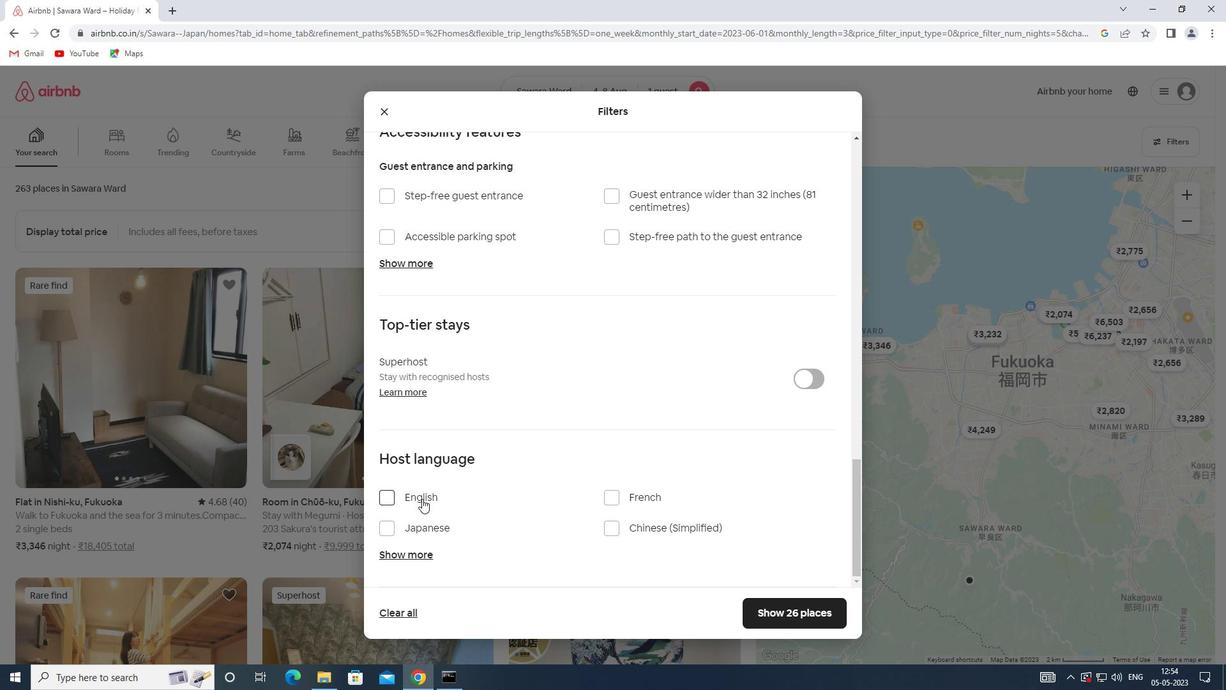 
Action: Mouse moved to (783, 620)
Screenshot: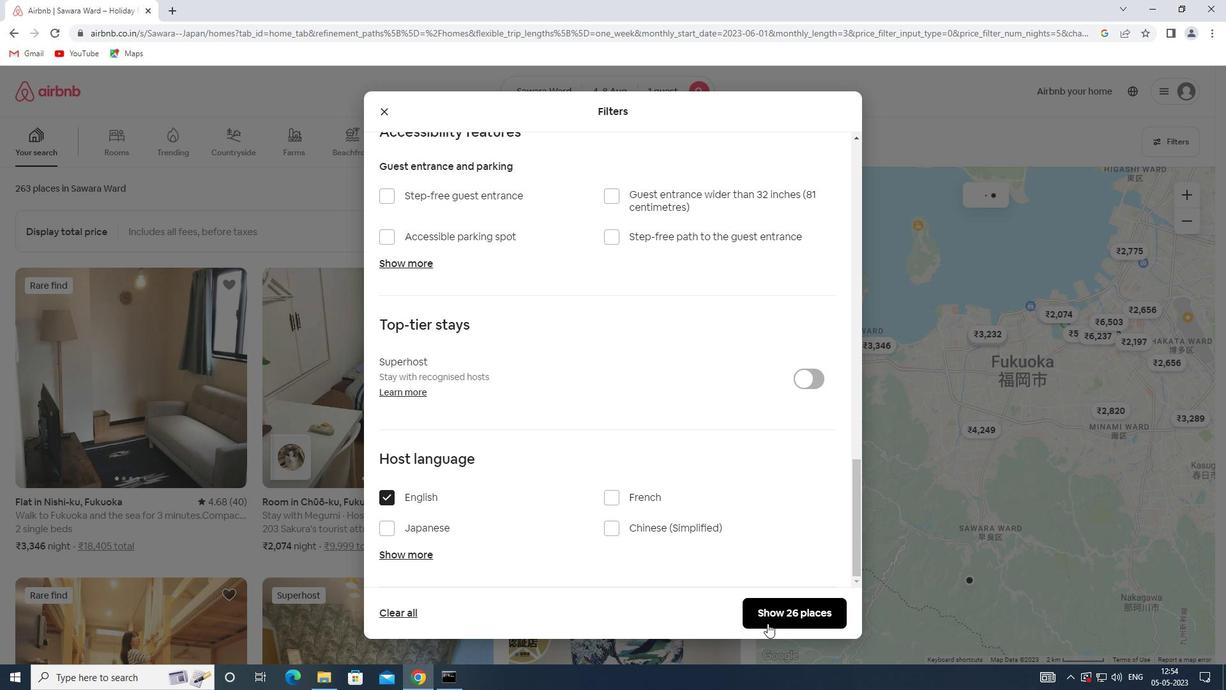 
Action: Mouse pressed left at (783, 620)
Screenshot: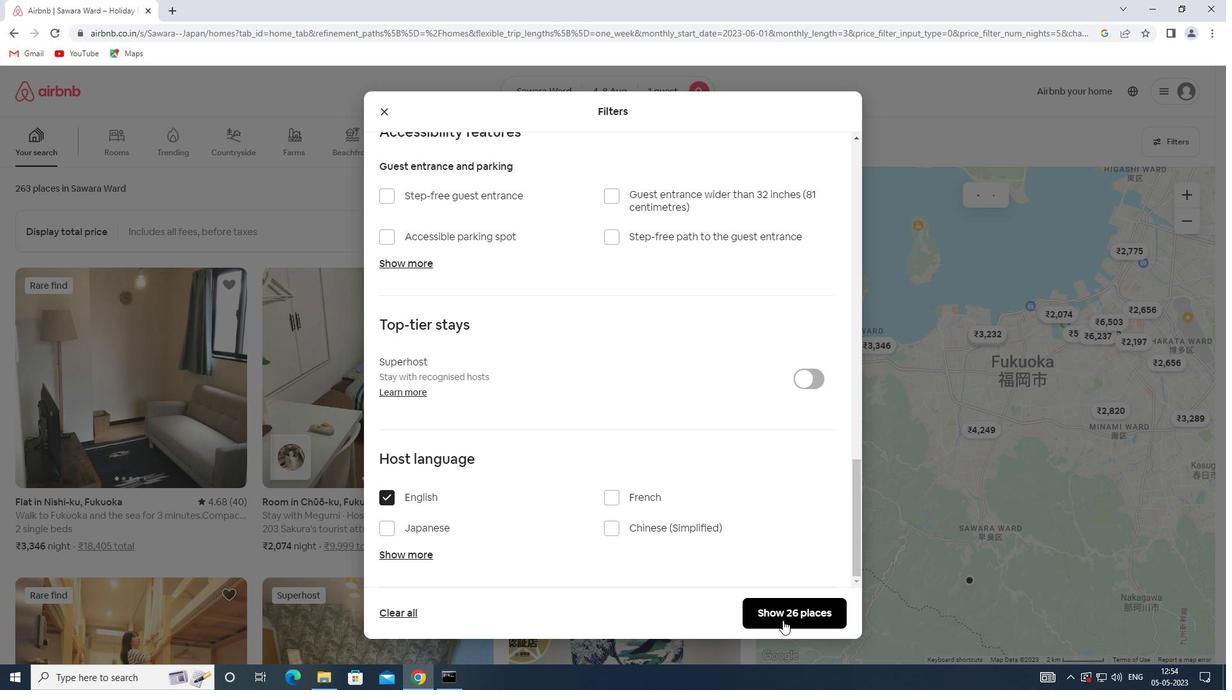 
